 Task: Add an event with the title Third Training Session: Effective Communication in the Workplace, date ''2024/04/26'', time 15:00and add a description: The team building workshop will begin with an introduction to the importance of effective communication in the workplace. Participants will learn about the impact of communication on team dynamics, productivity, and overall success. The facilitator will set a positive and supportive tone, creating a safe space for open dialogue and learning.Mark the tasks as Completed , logged in from the account softage.4@softage.netand send the event invitation to softage.1@softage.net and softage.2@softage.net. Set a reminder for the event Every weekday(Monday to Friday)
Action: Mouse pressed left at (97, 120)
Screenshot: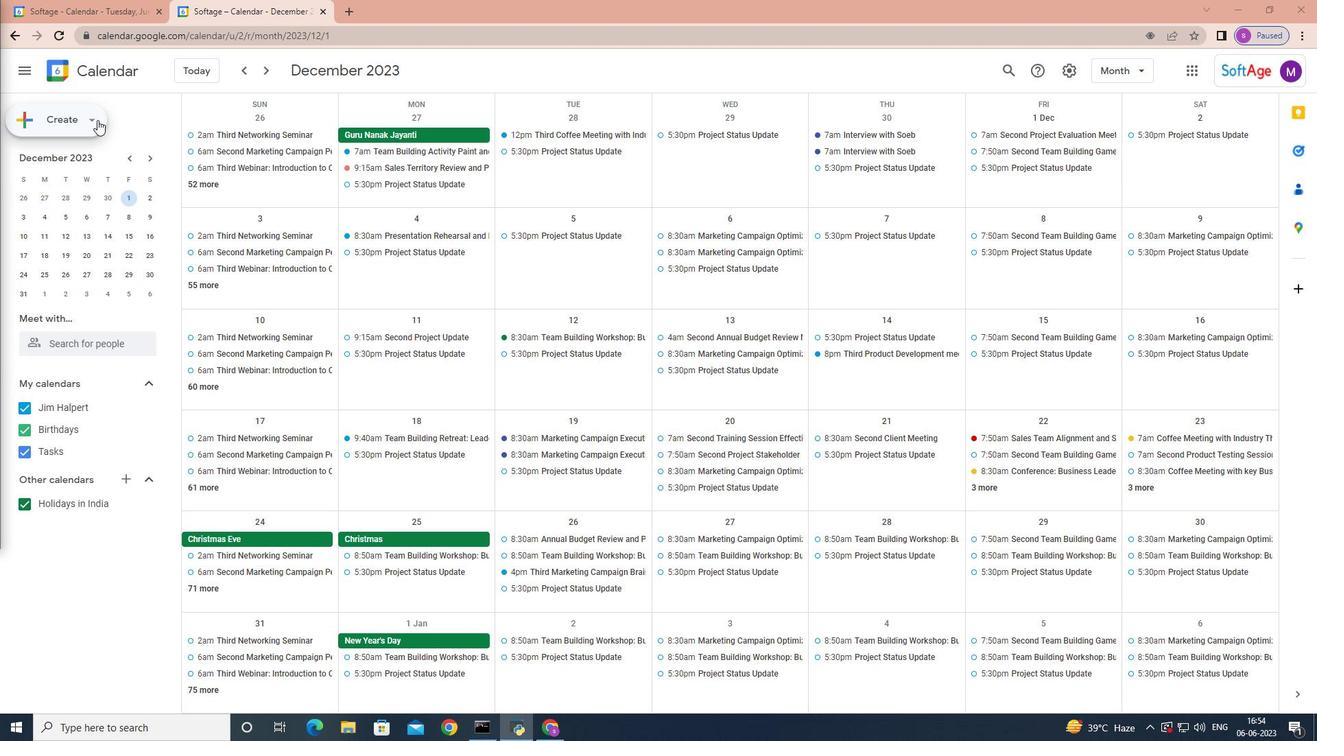 
Action: Mouse moved to (96, 156)
Screenshot: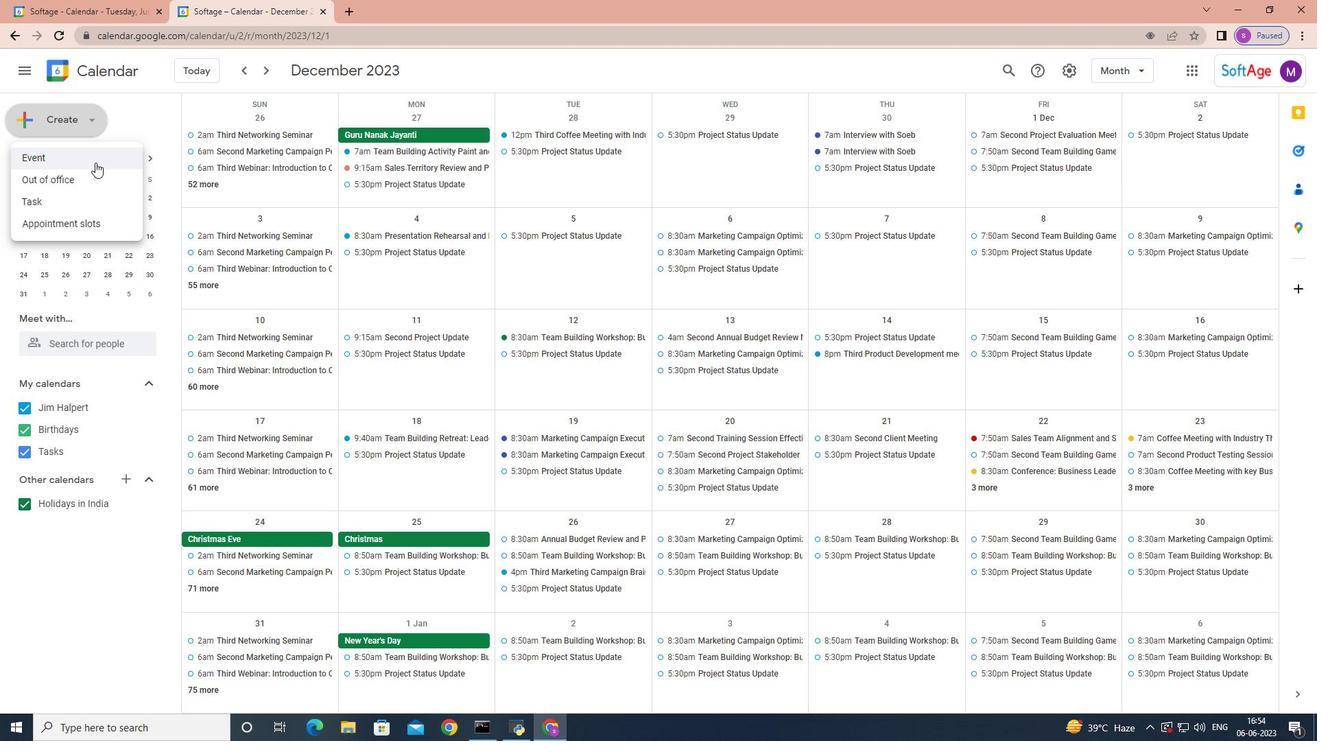 
Action: Mouse pressed left at (96, 156)
Screenshot: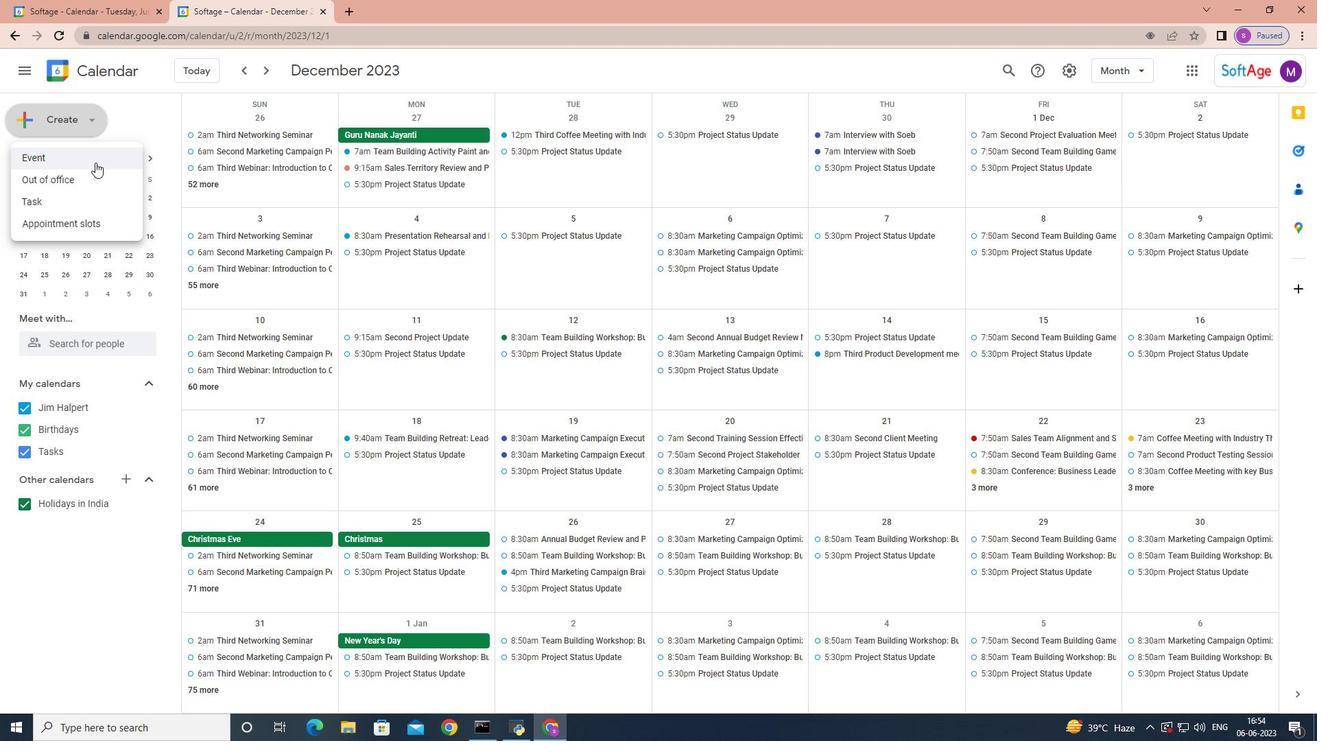 
Action: Mouse moved to (834, 458)
Screenshot: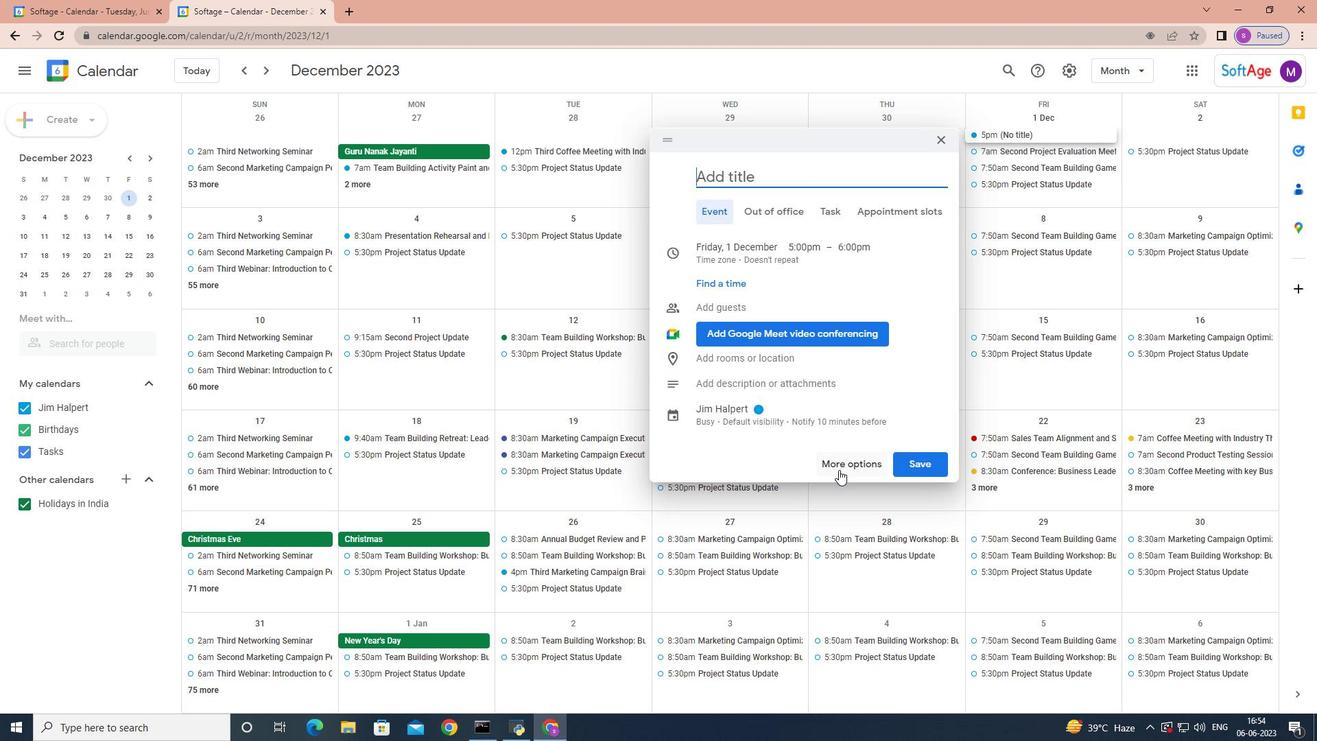 
Action: Mouse pressed left at (834, 458)
Screenshot: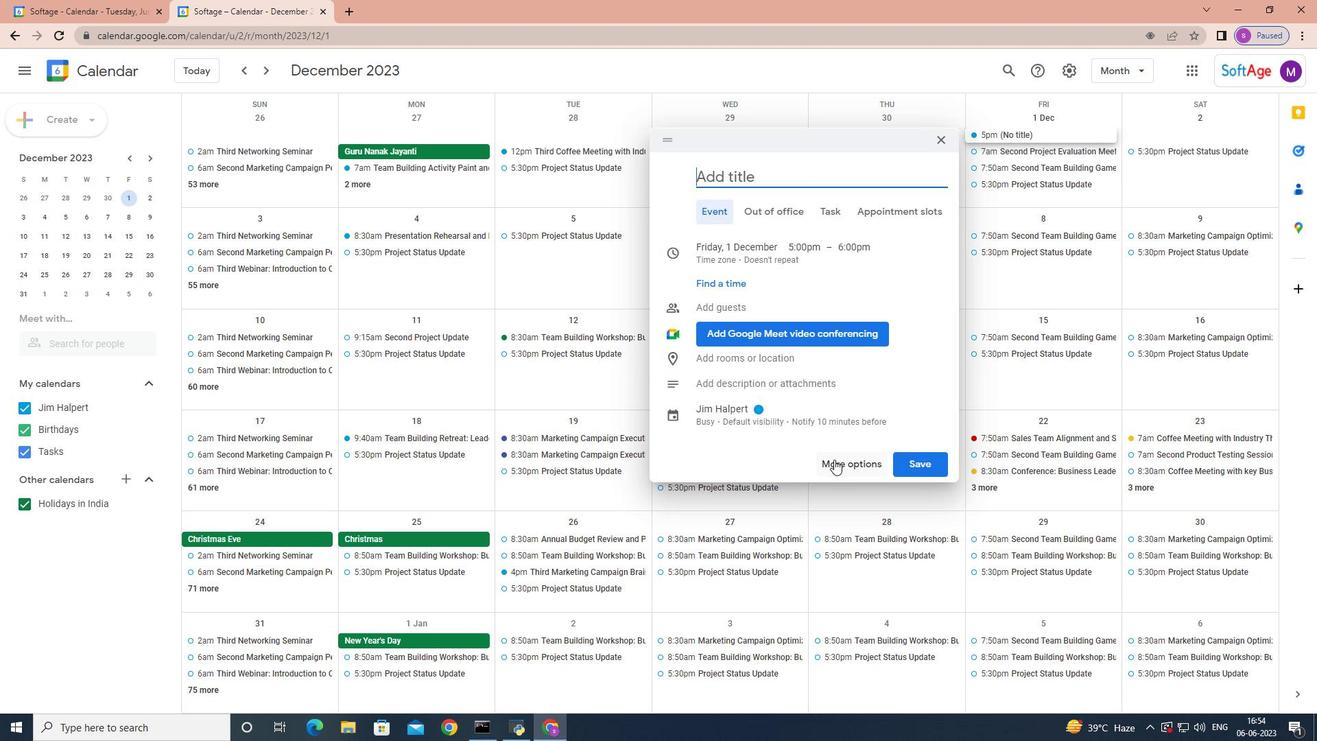 
Action: Mouse moved to (597, 421)
Screenshot: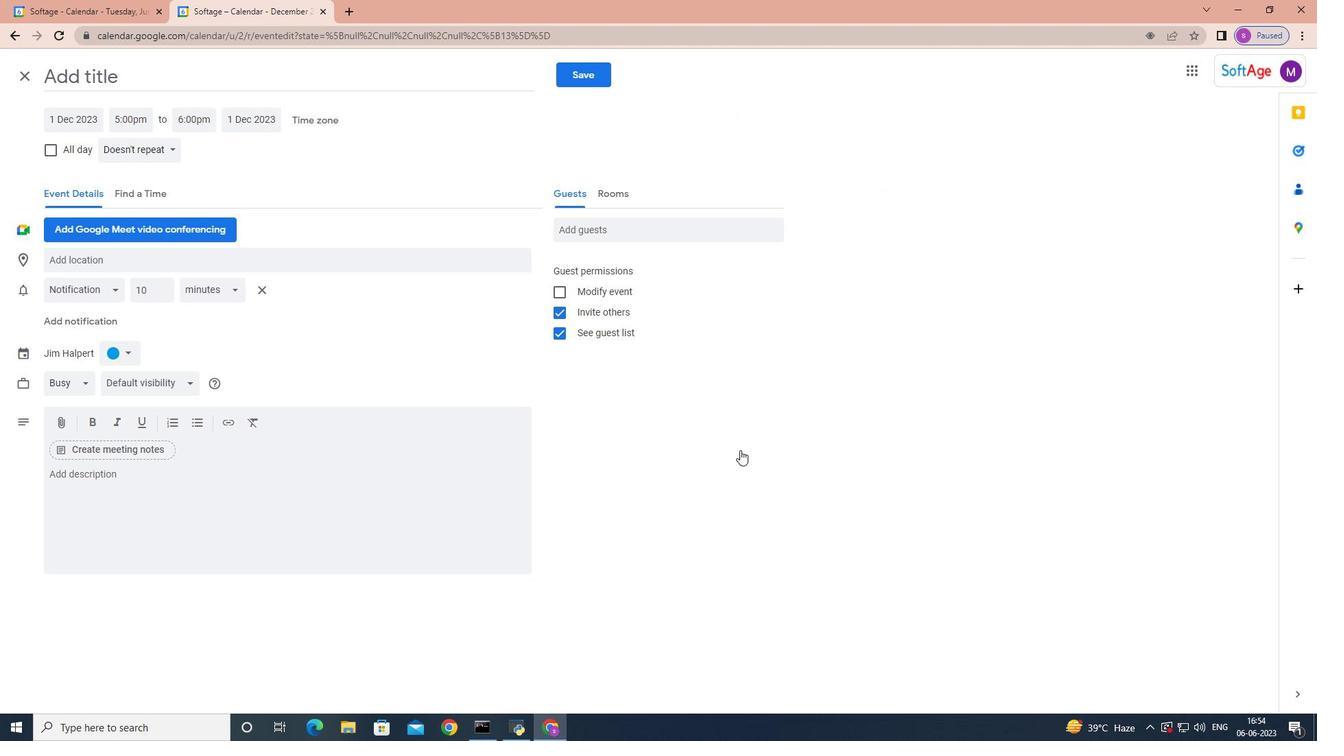 
Action: Key pressed <Key.shift>Third<Key.space><Key.shift>Training<Key.space><Key.shift>Session<Key.shift>:<Key.space><Key.shift>Effective<Key.space><Key.shift>Commub<Key.backspace>nication<Key.space><Key.backspace>in<Key.space><Key.backspace><Key.backspace><Key.backspace><Key.space>in<Key.space>the<Key.space><Key.shift>Workplace
Screenshot: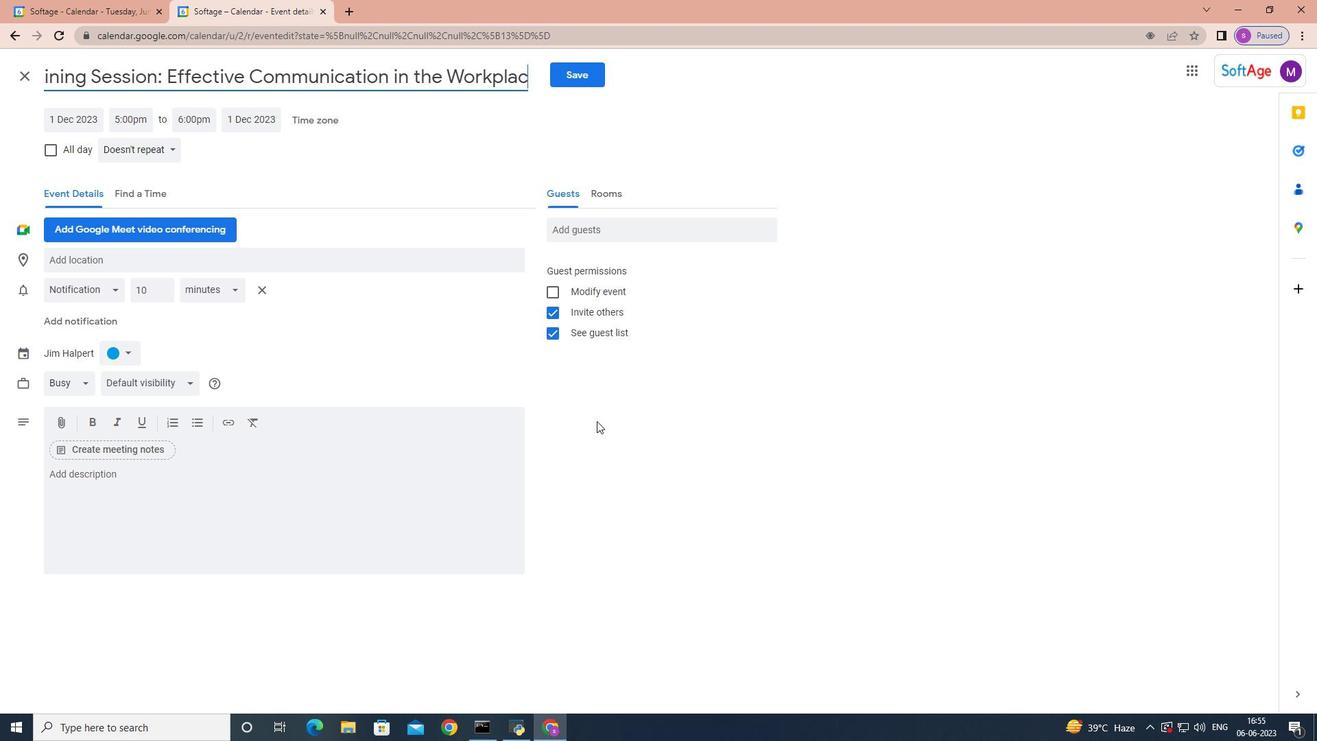 
Action: Mouse moved to (70, 116)
Screenshot: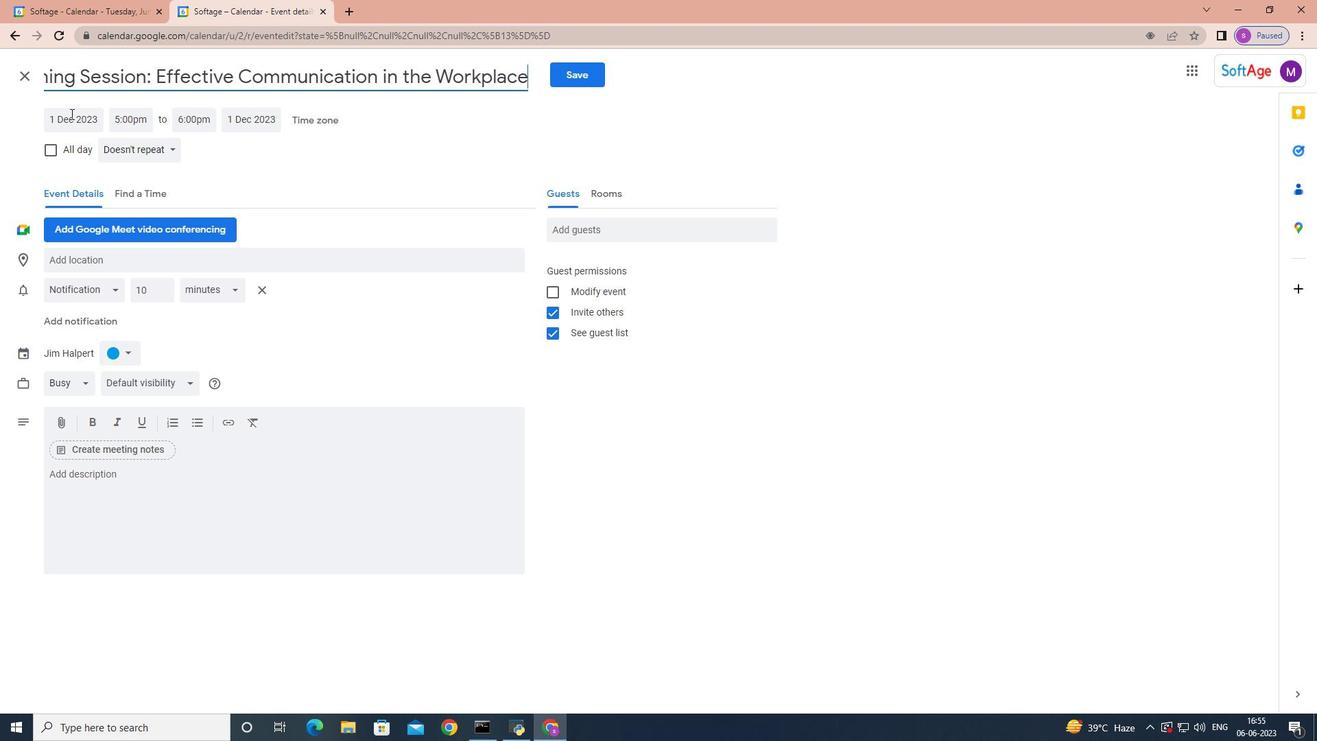 
Action: Mouse pressed left at (70, 116)
Screenshot: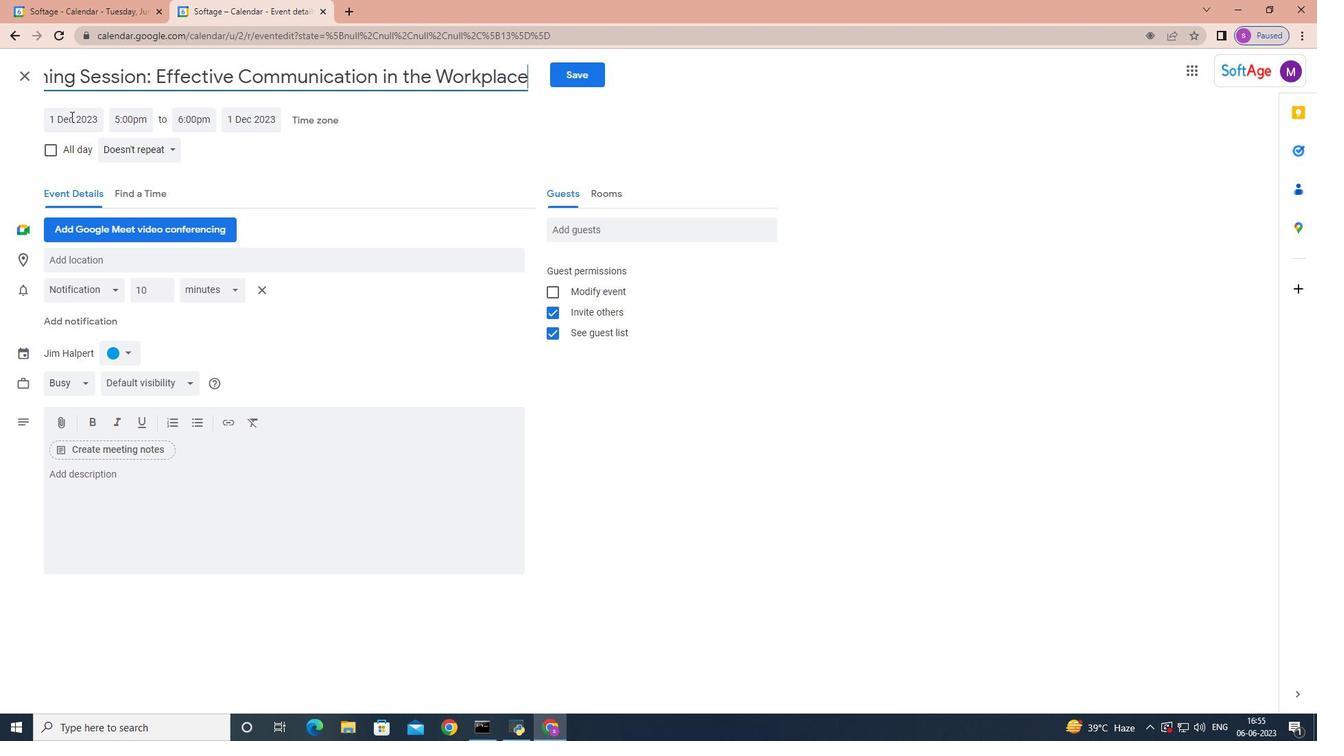 
Action: Mouse moved to (220, 149)
Screenshot: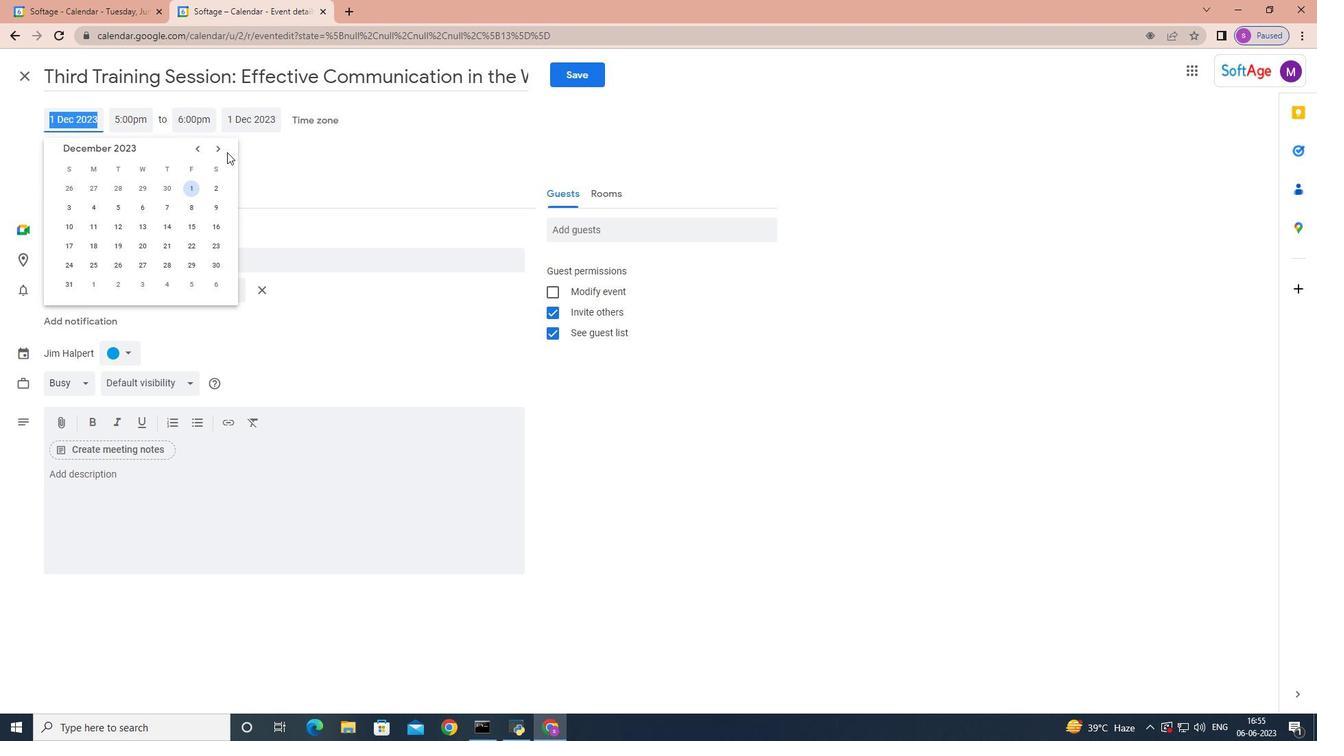 
Action: Mouse pressed left at (220, 149)
Screenshot: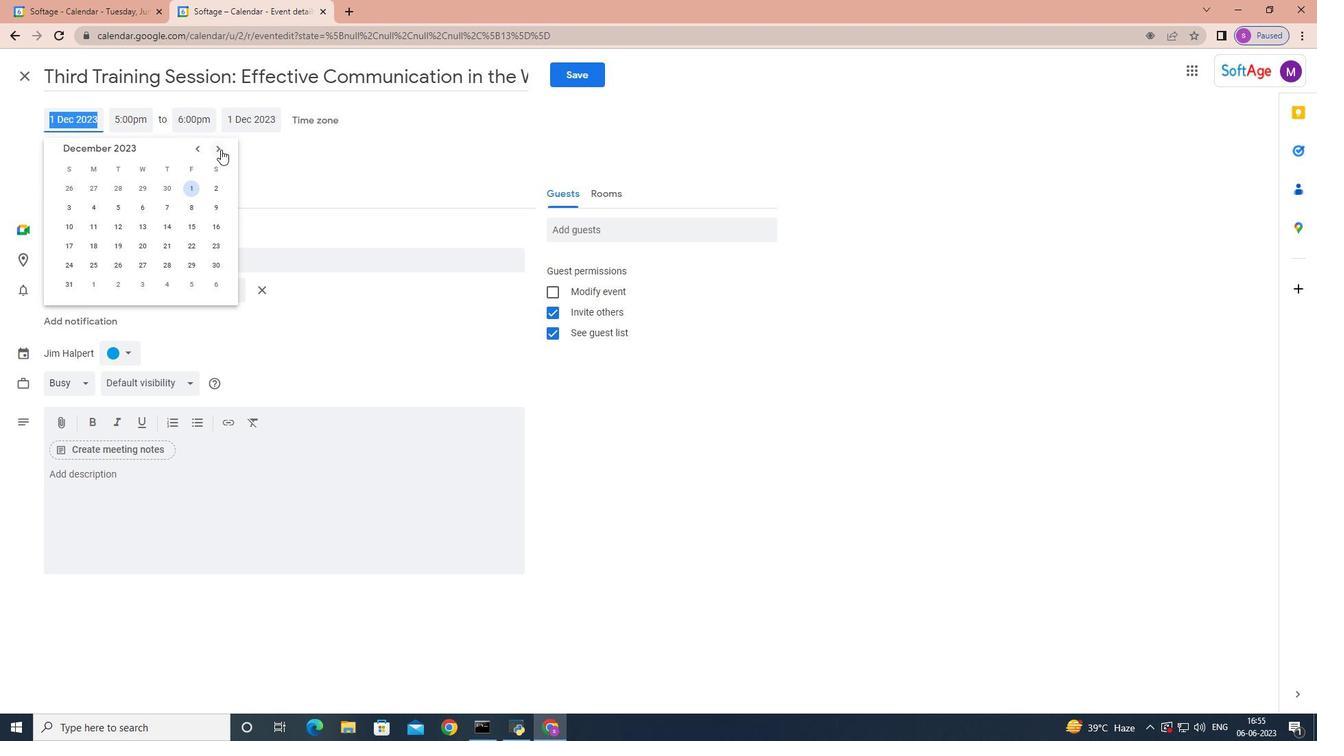 
Action: Mouse pressed left at (220, 149)
Screenshot: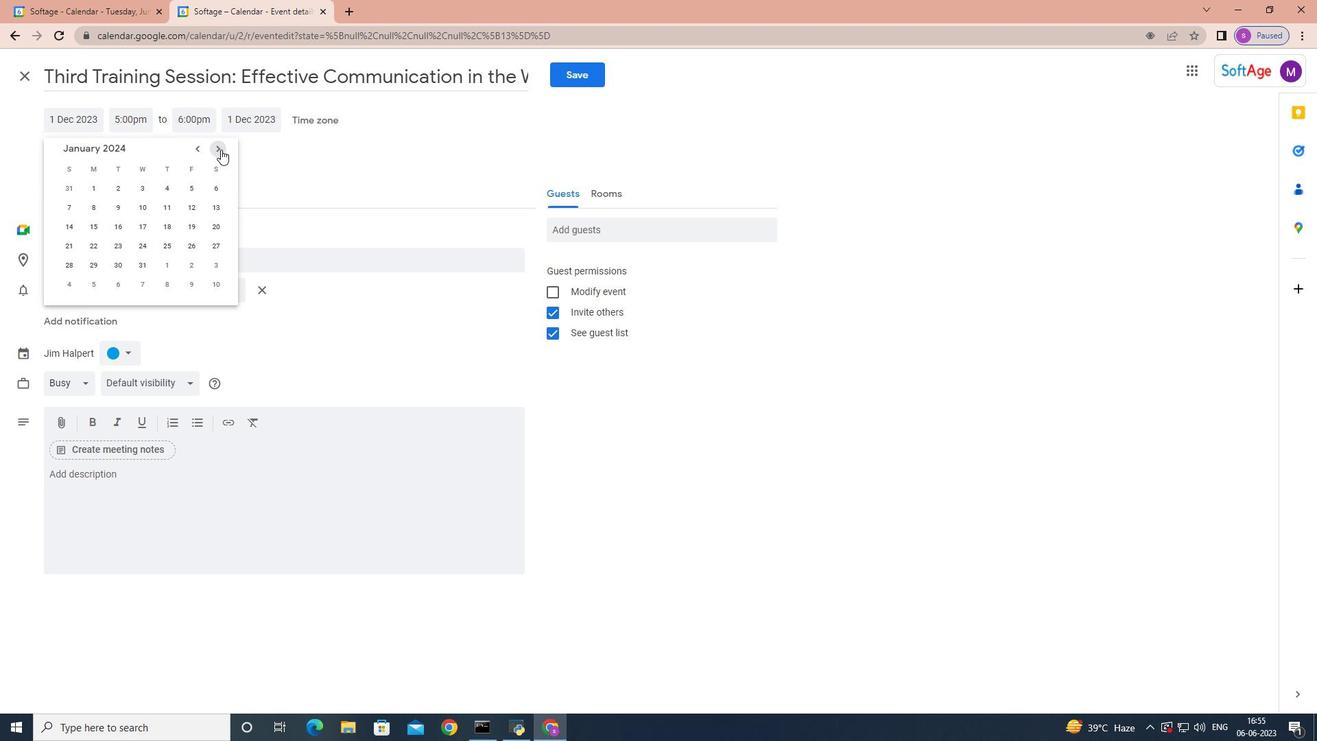 
Action: Mouse pressed left at (220, 149)
Screenshot: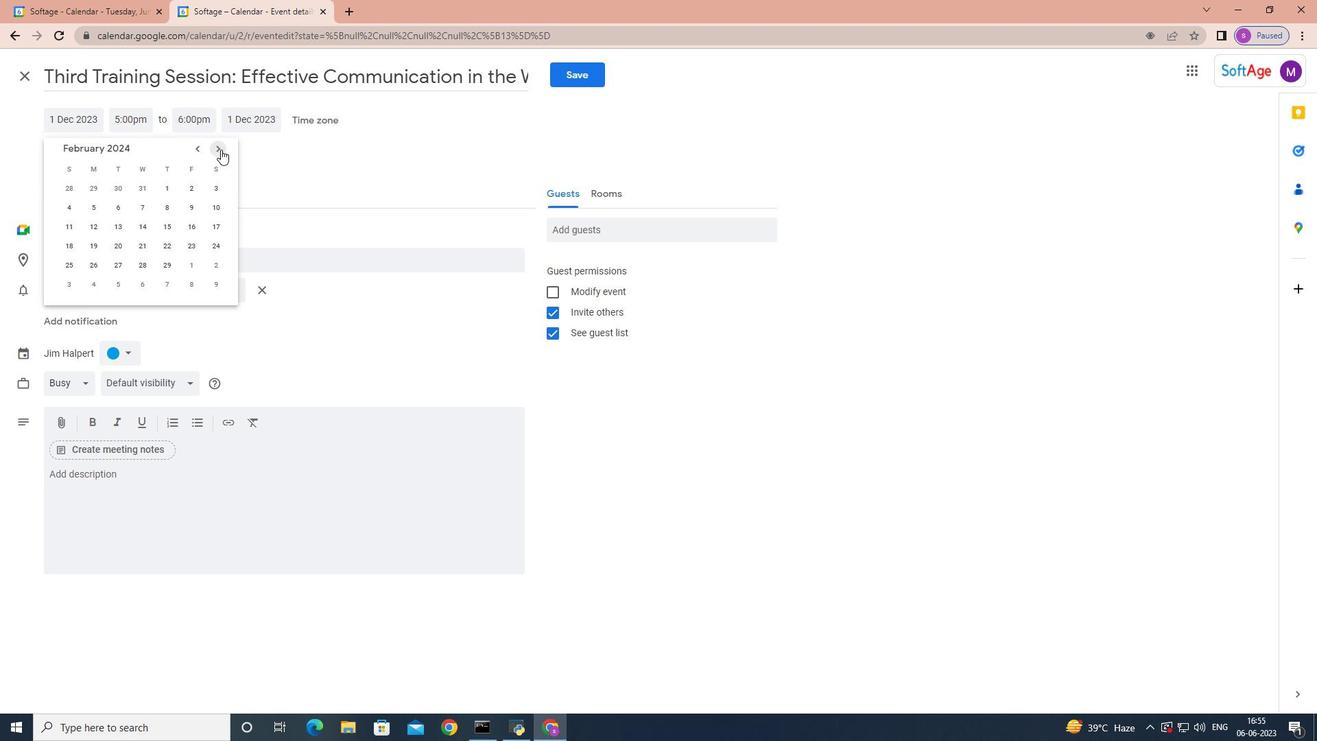 
Action: Mouse pressed left at (220, 149)
Screenshot: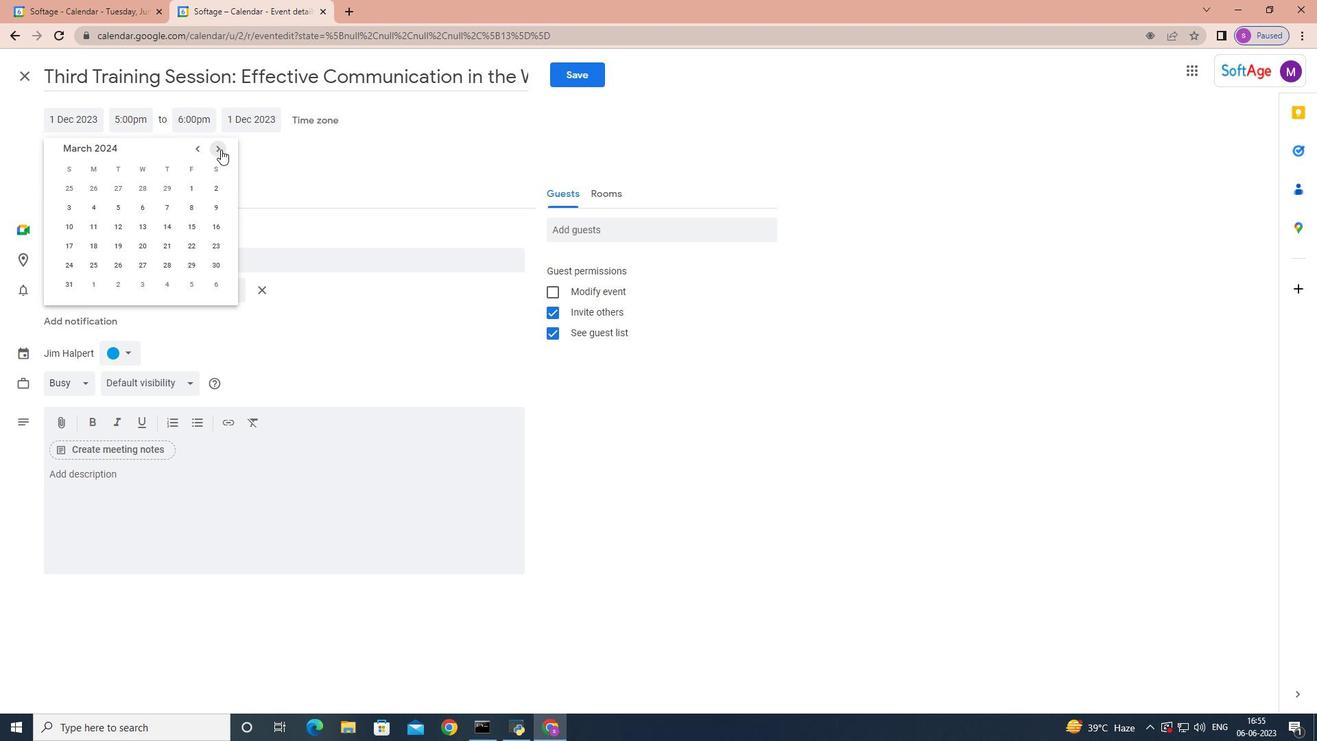 
Action: Mouse moved to (190, 242)
Screenshot: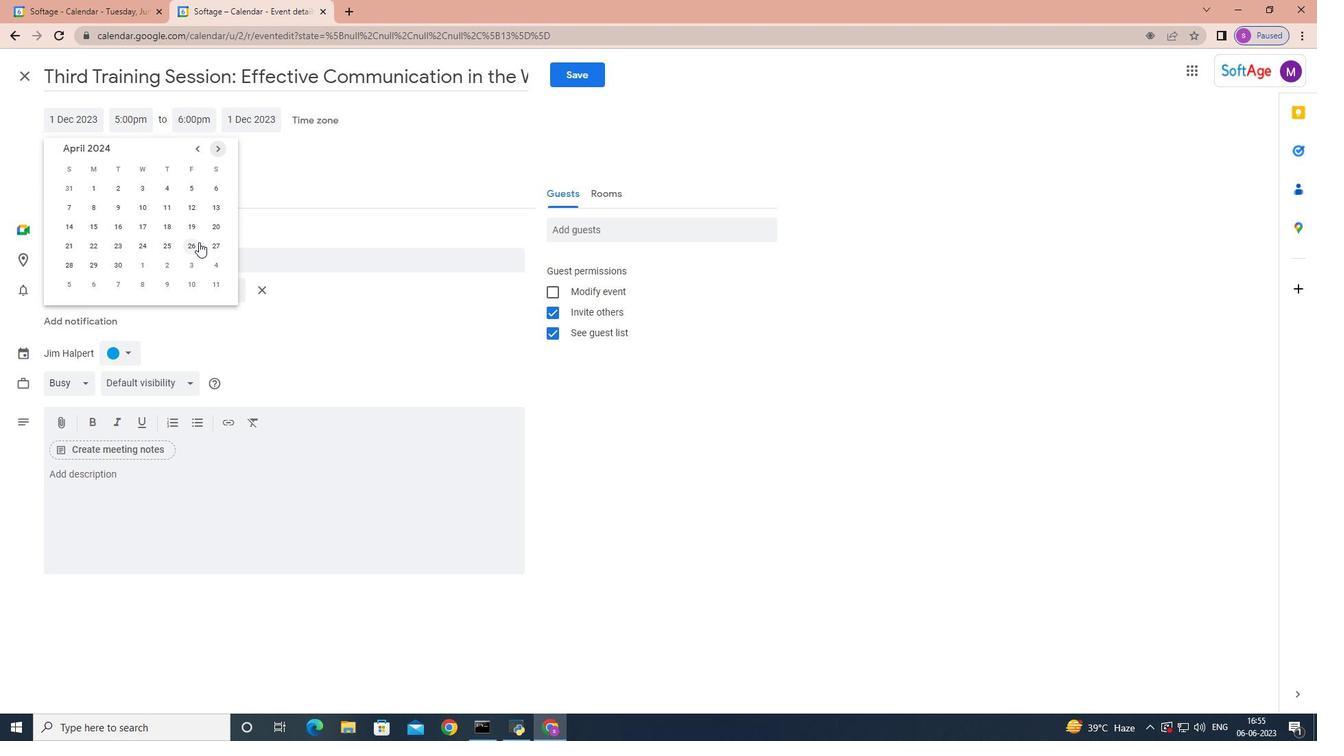 
Action: Mouse pressed left at (190, 242)
Screenshot: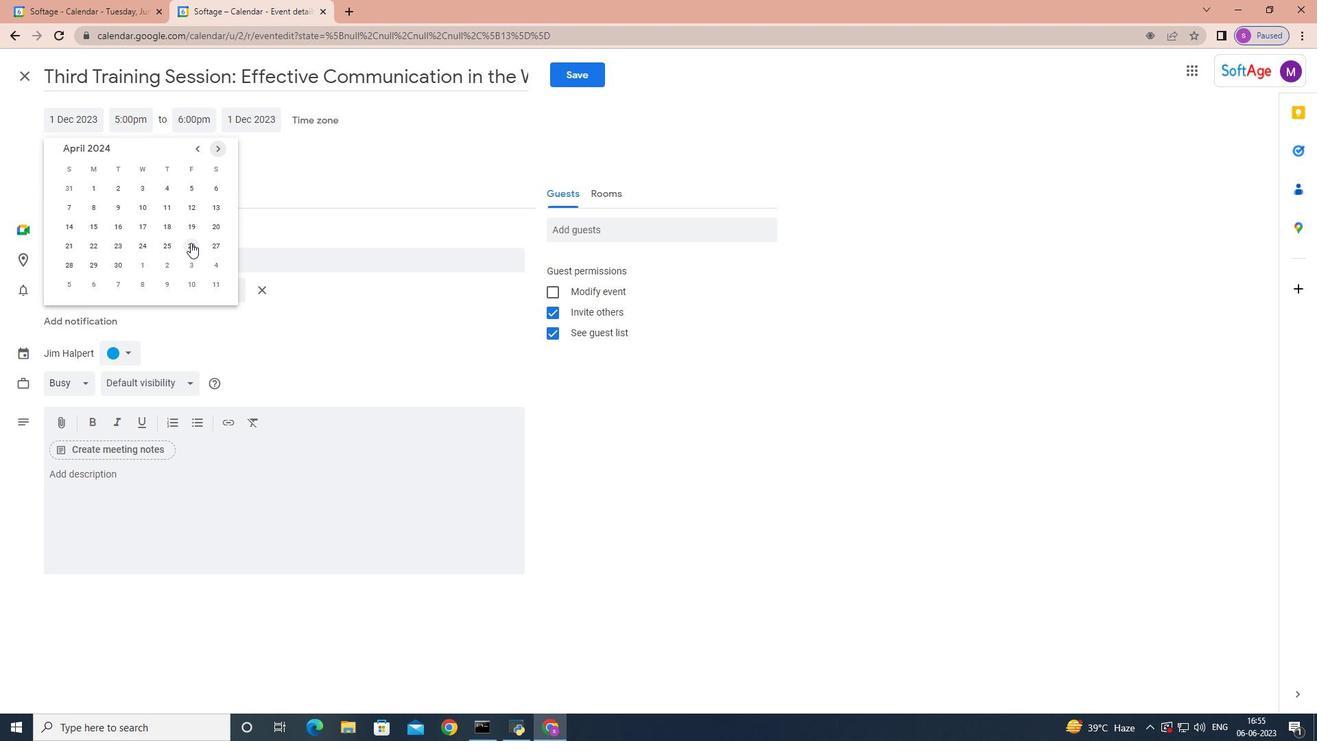 
Action: Mouse moved to (147, 118)
Screenshot: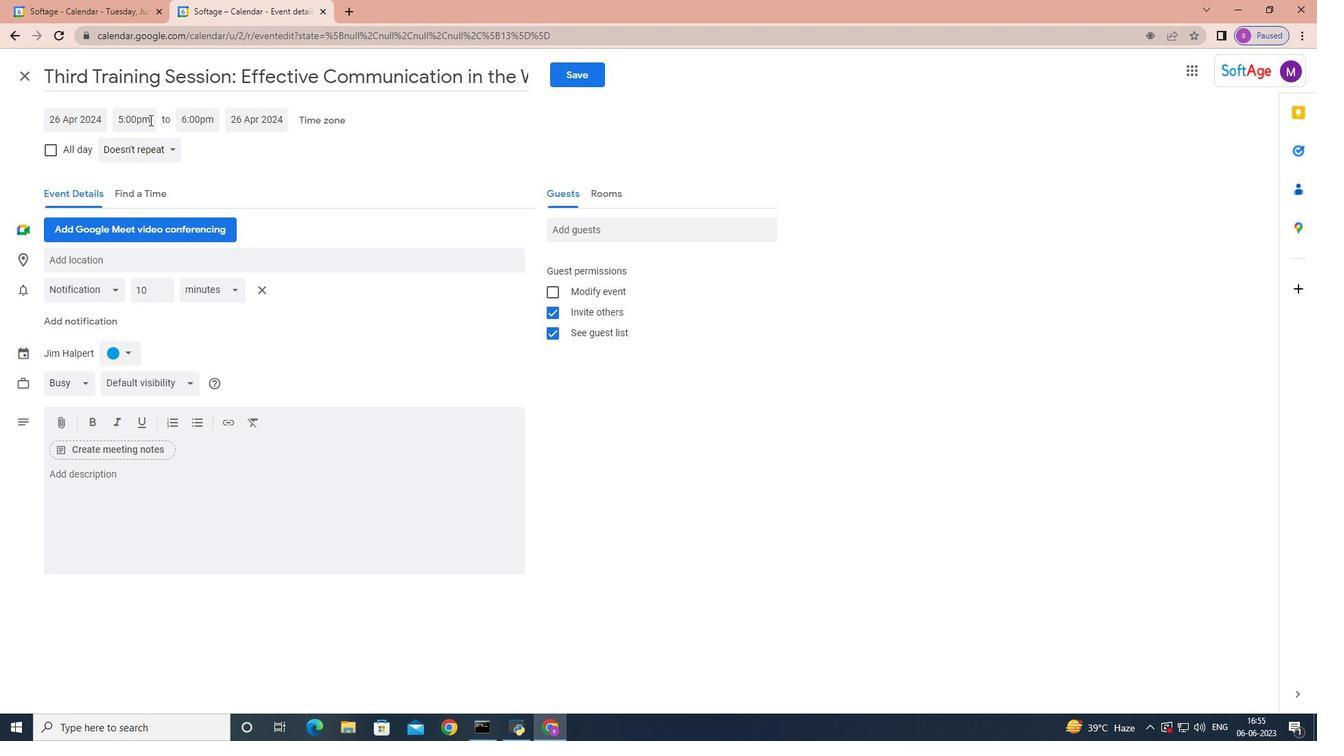 
Action: Mouse pressed left at (147, 118)
Screenshot: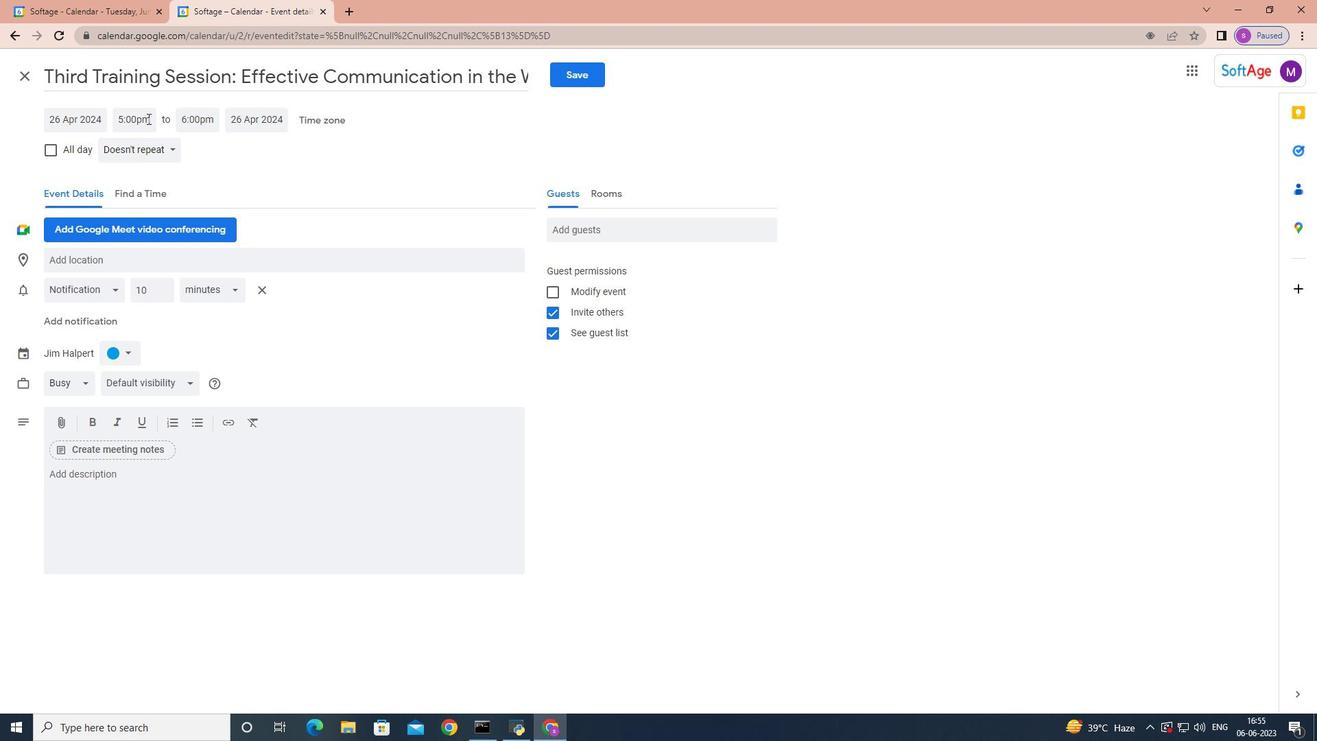 
Action: Key pressed 15<Key.shift>:00<Key.enter>
Screenshot: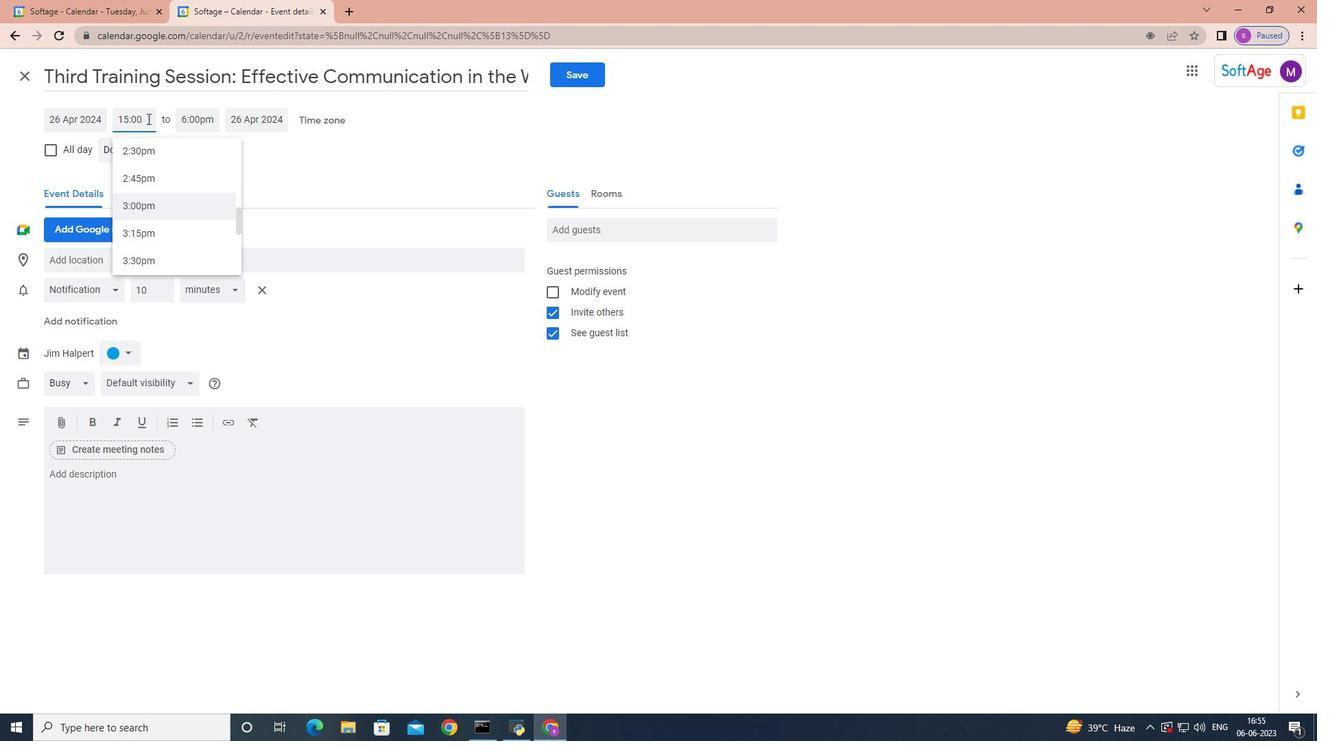 
Action: Mouse moved to (109, 479)
Screenshot: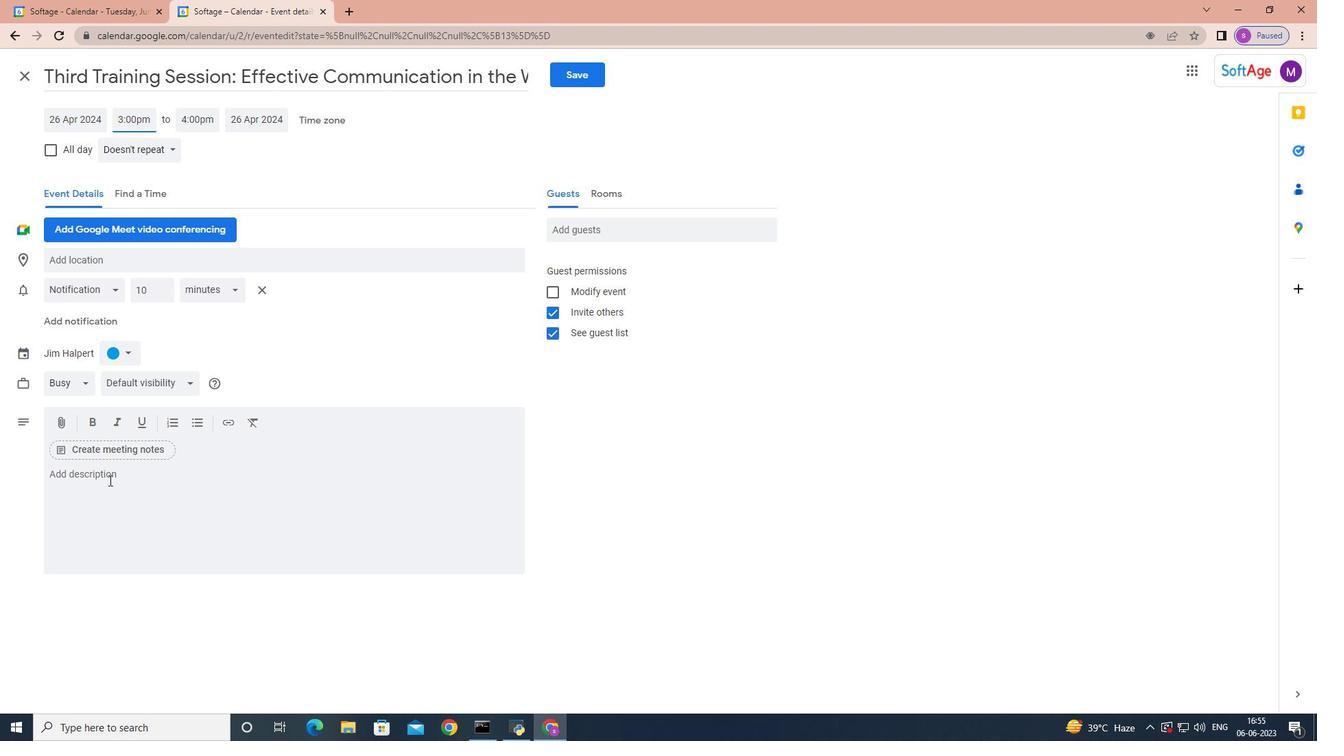 
Action: Mouse pressed left at (109, 479)
Screenshot: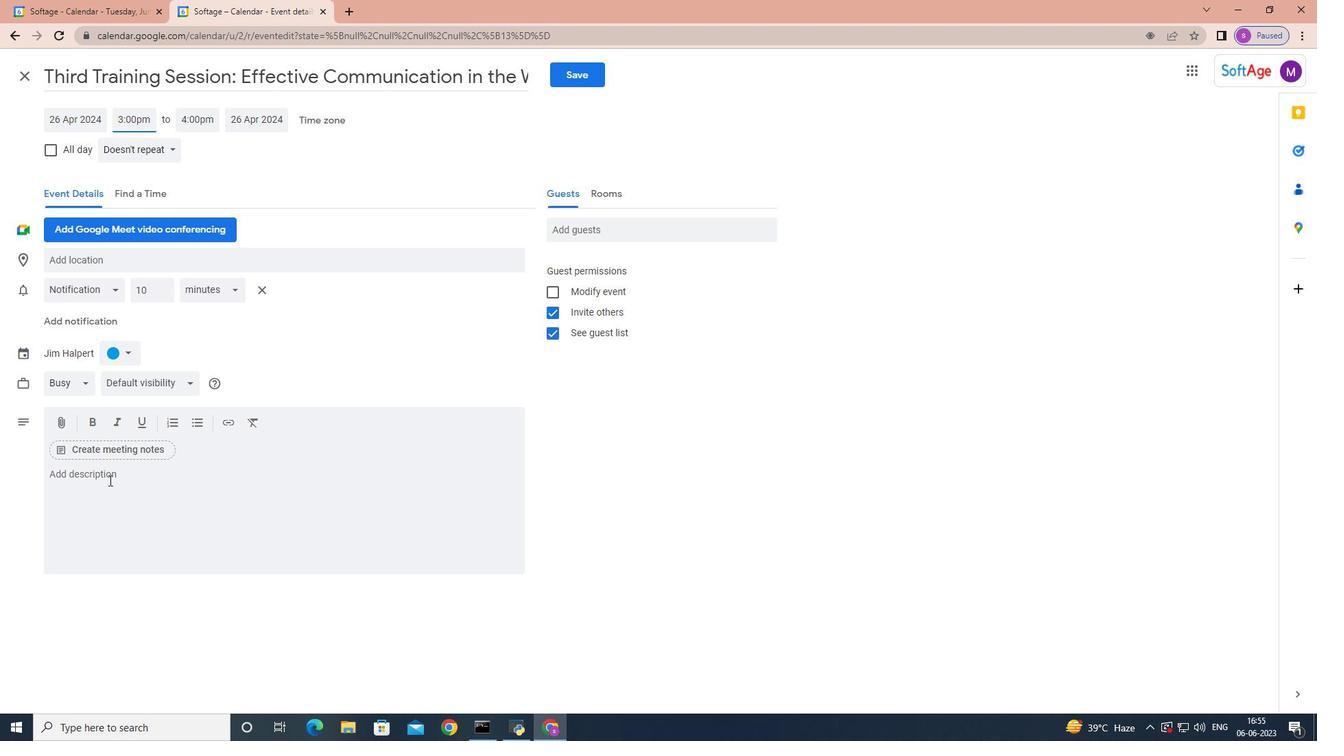 
Action: Key pressed <Key.shift>The<Key.space>team<Key.space>building<Key.space>workshop<Key.space>will<Key.space>begin<Key.space>with<Key.space>an<Key.space>introduction<Key.space>to<Key.space>the<Key.space>importance<Key.space>of<Key.space>effective<Key.space>communication<Key.space>in<Key.space>the<Key.space>workplace<Key.space><Key.backspace>.<Key.space><Key.shift>Partti<Key.backspace><Key.backspace>icipants<Key.space>will<Key.space>learn<Key.space>about<Key.space>the<Key.space>impact<Key.space>of<Key.space>commub<Key.backspace>nication<Key.space>on<Key.space>teamn<Key.backspace><Key.space>dynamics<Key.space>productivity,<Key.space>and<Key.space>overall<Key.space>success.<Key.space><Key.shift>The<Key.space>facilitator<Key.space>will<Key.space>set<Key.space>a<Key.space>positive<Key.space>and<Key.space>supportive<Key.space>tone<Key.space>creating<Key.space>a<Key.space>safe<Key.space>space<Key.space>for<Key.space>open<Key.space>dialogue<Key.space>and<Key.space>learning.
Screenshot: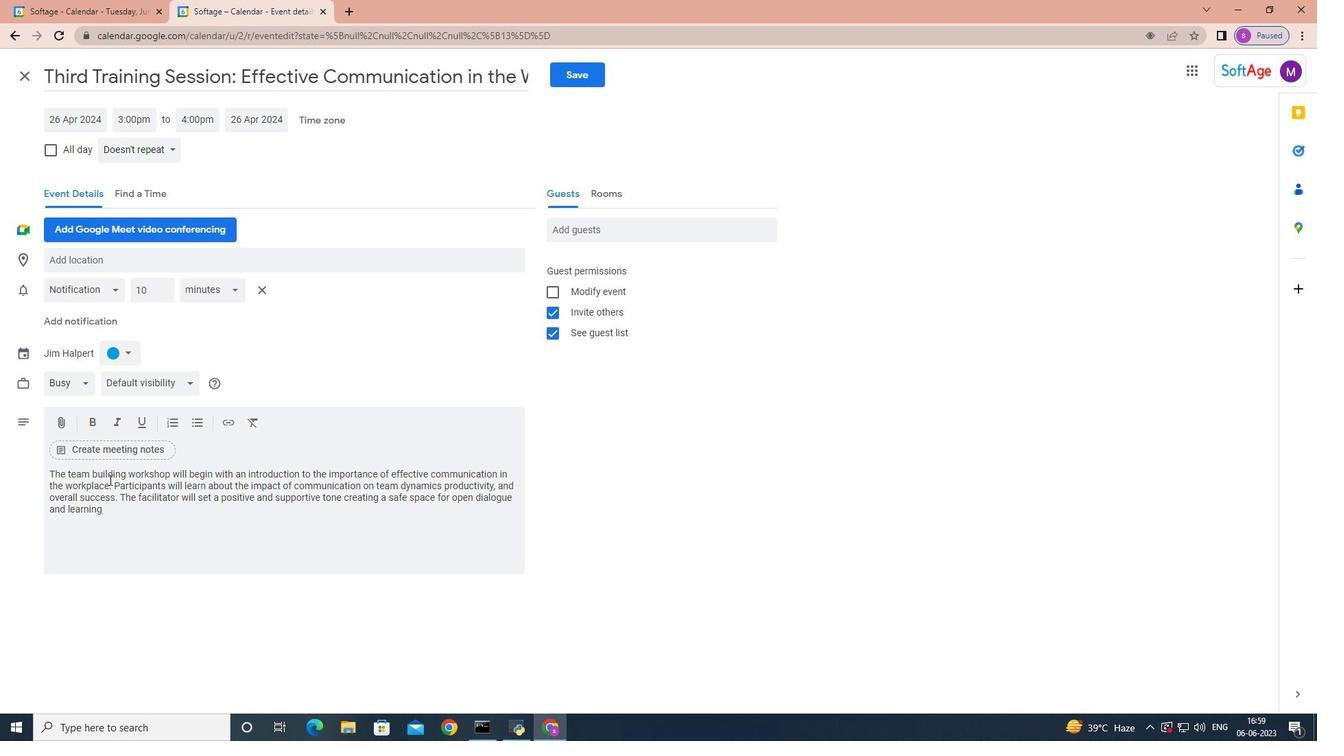 
Action: Mouse moved to (628, 221)
Screenshot: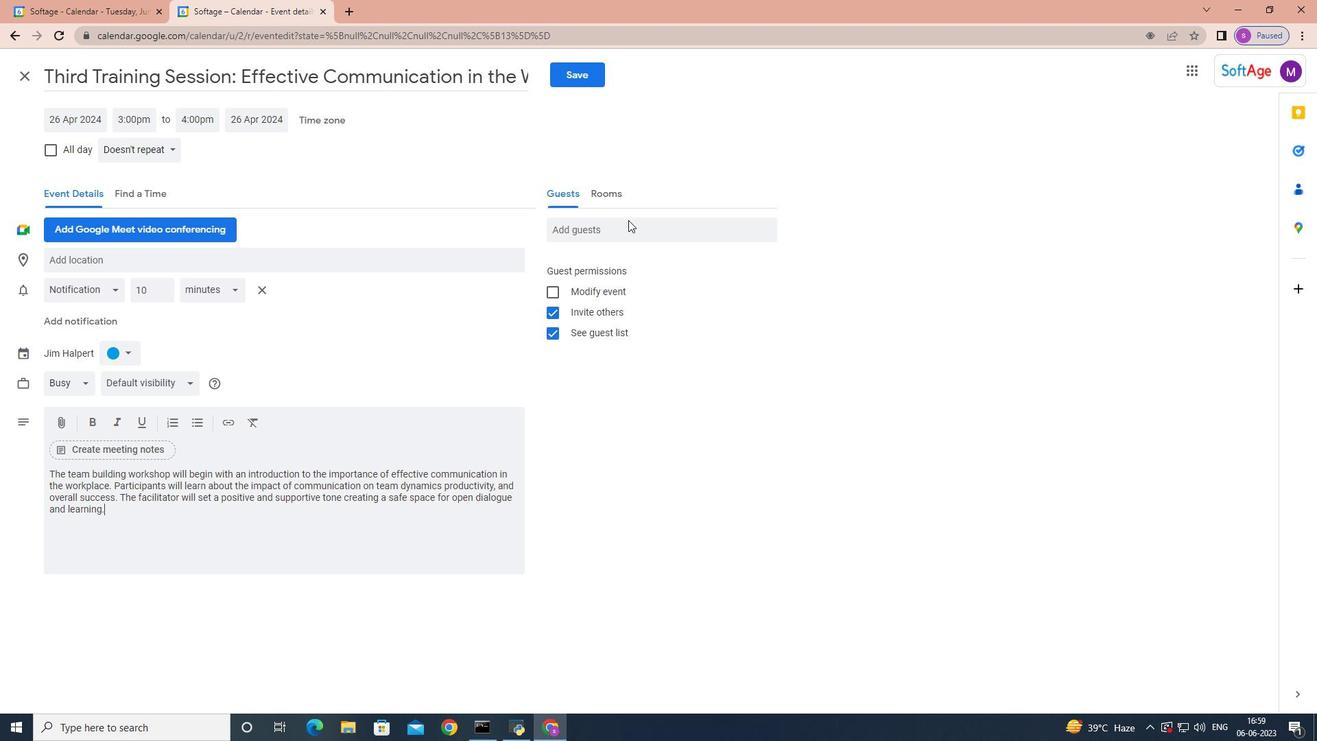 
Action: Mouse pressed left at (628, 221)
Screenshot: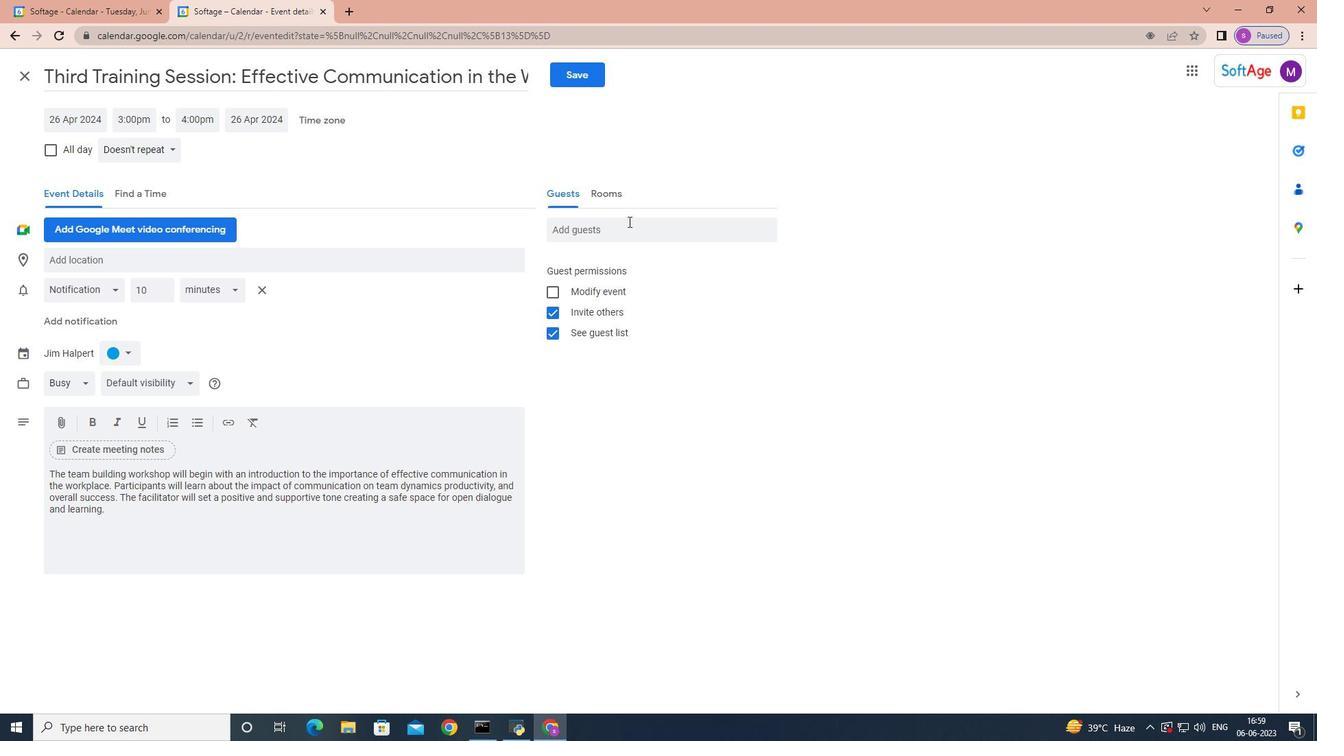 
Action: Mouse moved to (628, 221)
Screenshot: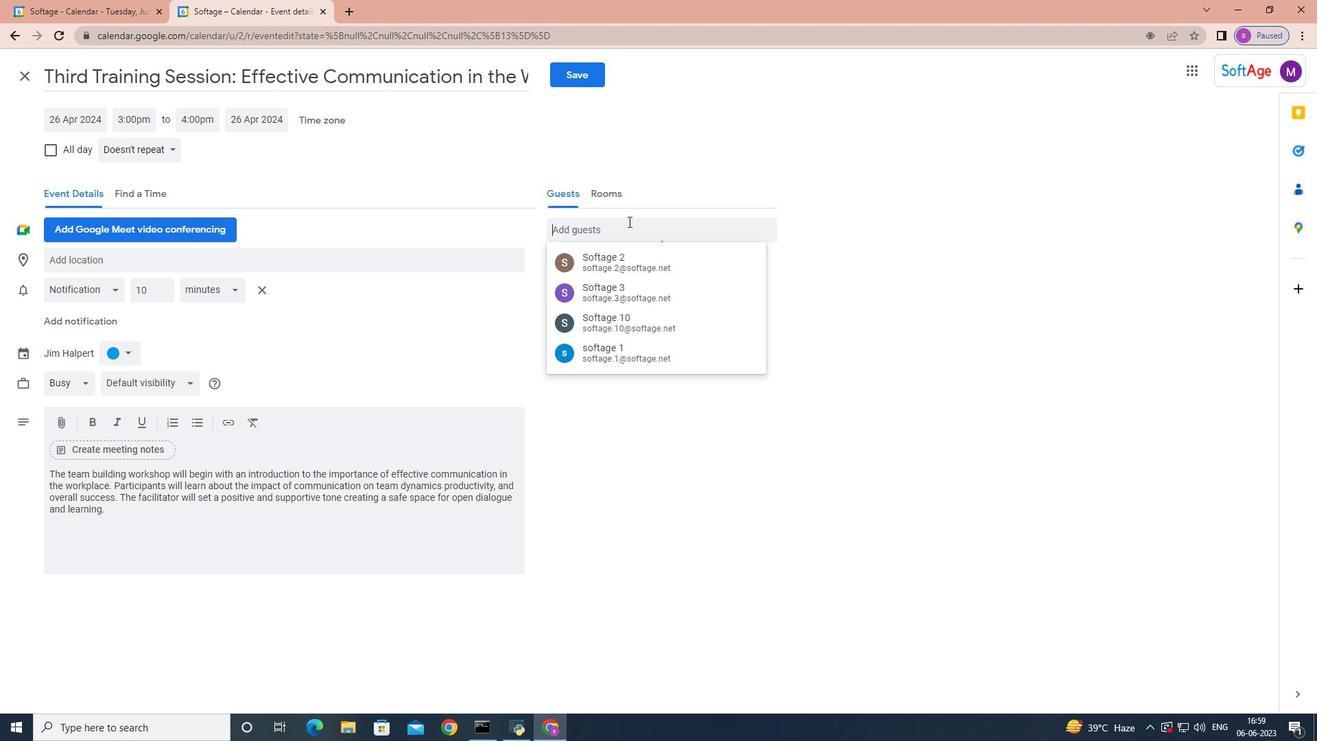 
Action: Key pressed softage.1
Screenshot: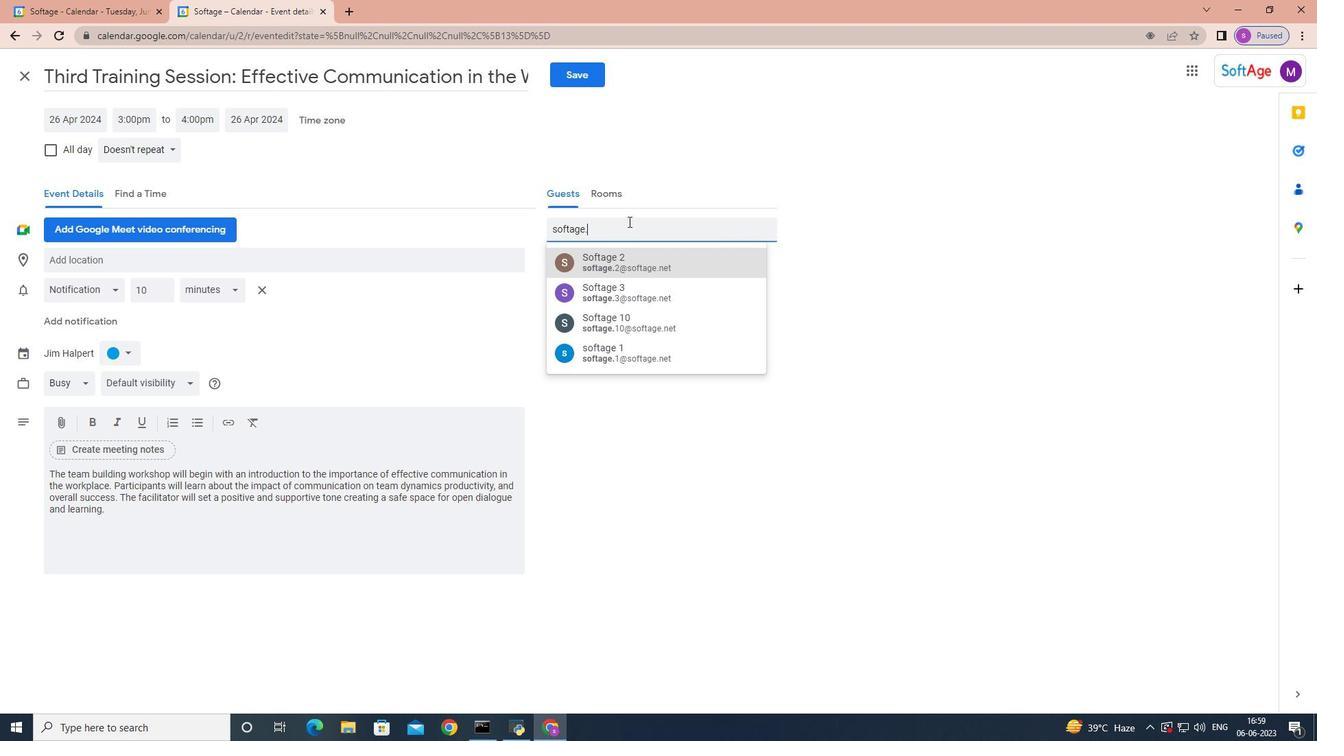 
Action: Mouse moved to (641, 291)
Screenshot: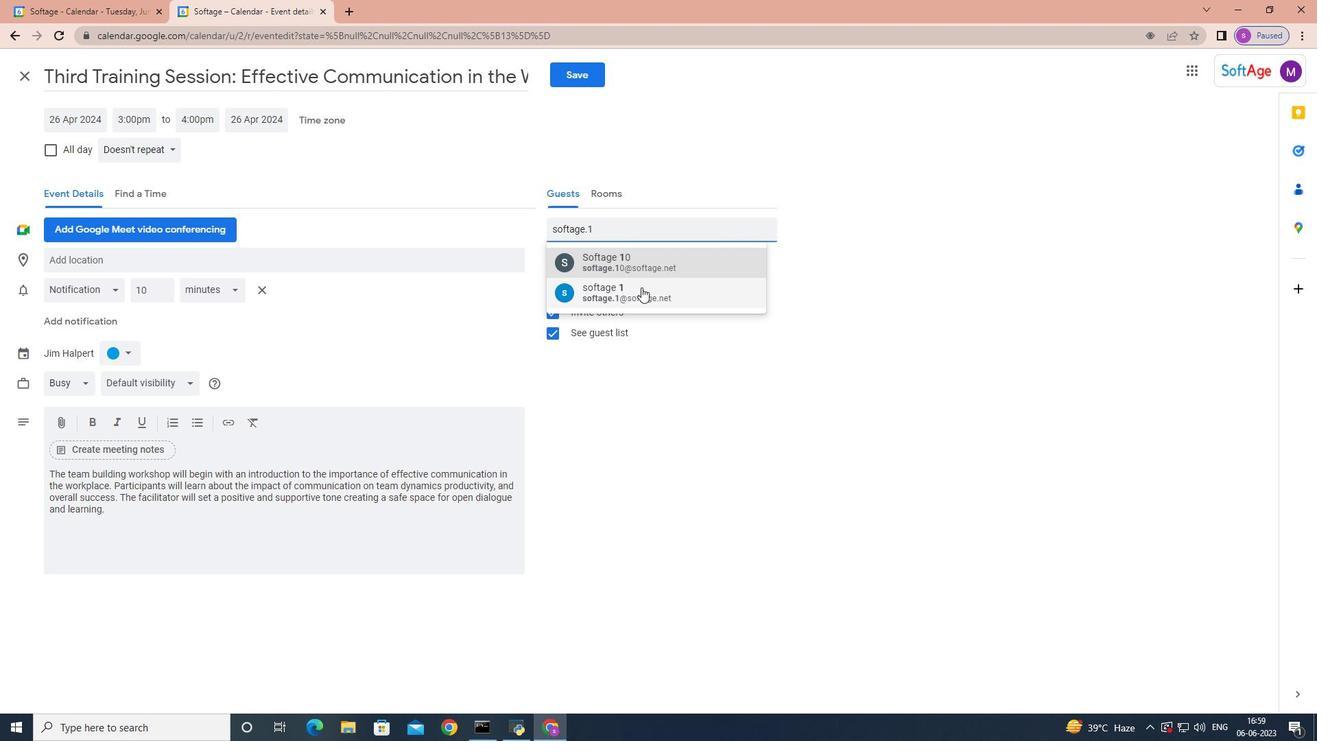 
Action: Mouse pressed left at (641, 291)
Screenshot: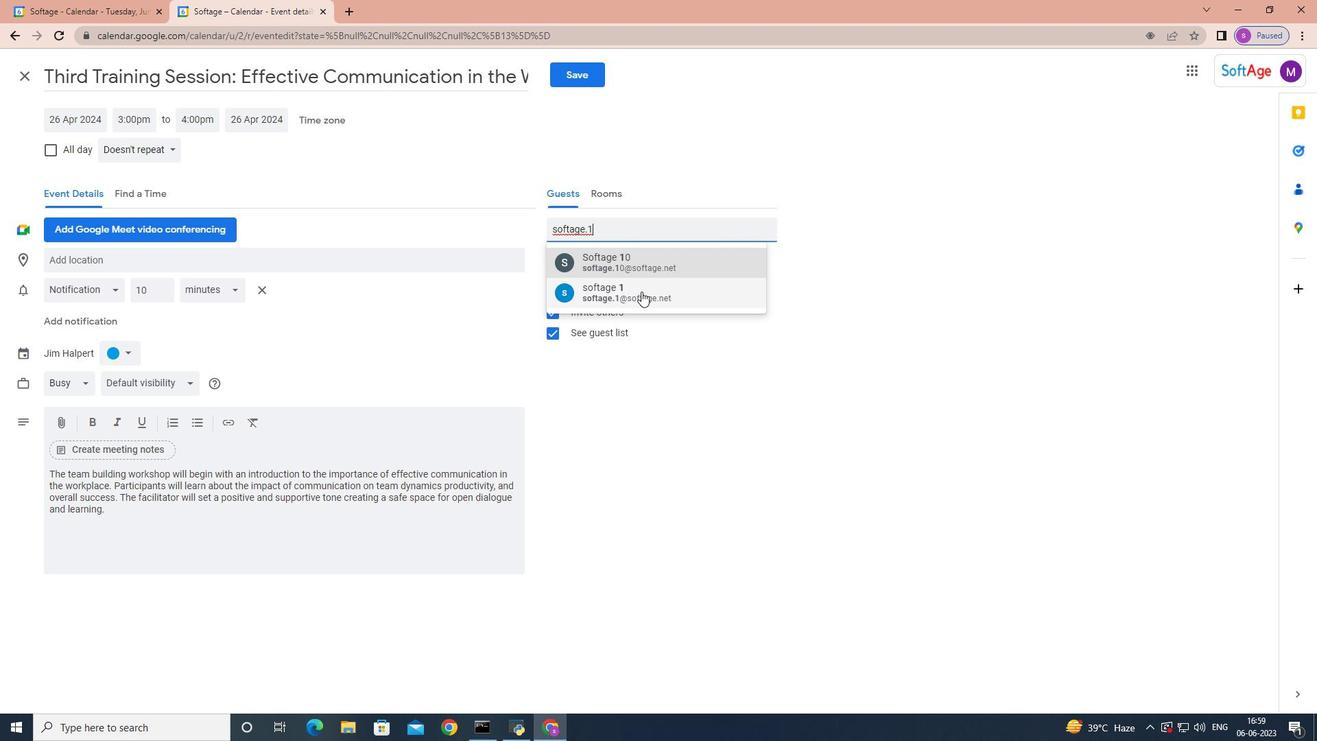 
Action: Key pressed softage.2
Screenshot: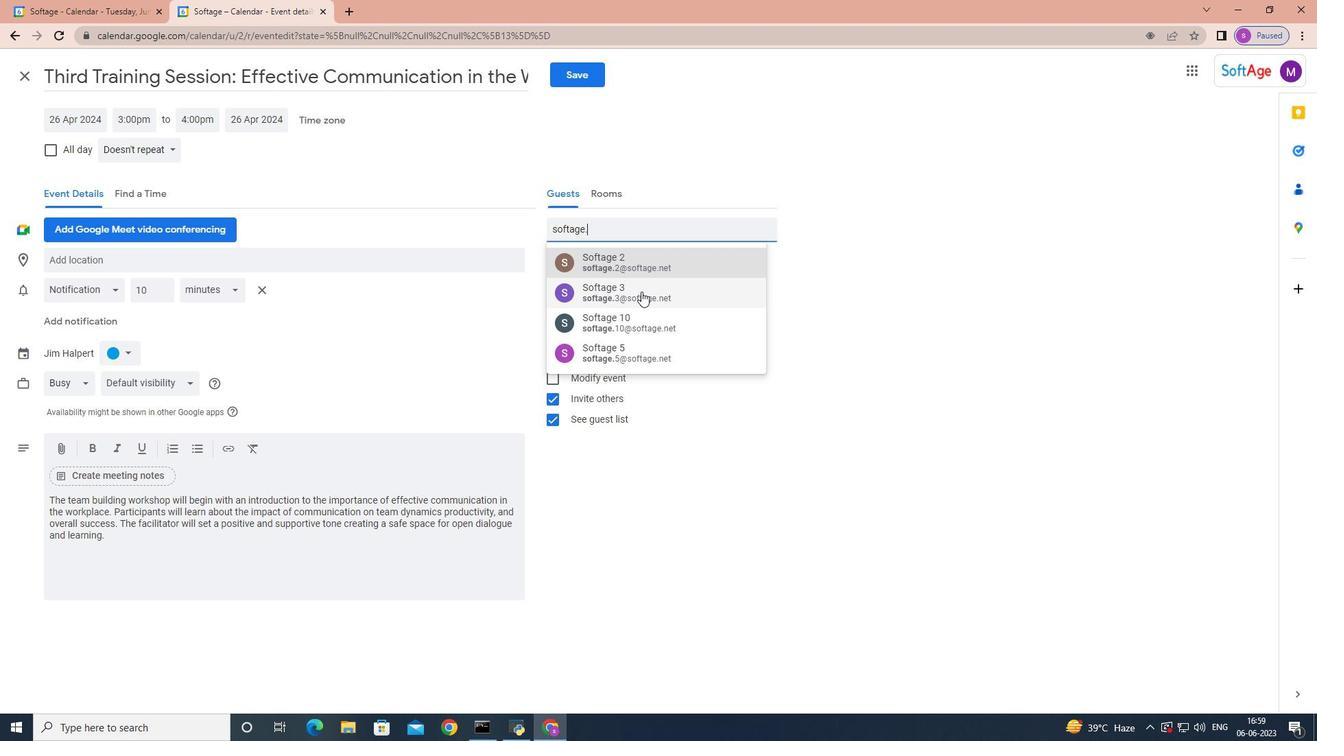
Action: Mouse moved to (633, 258)
Screenshot: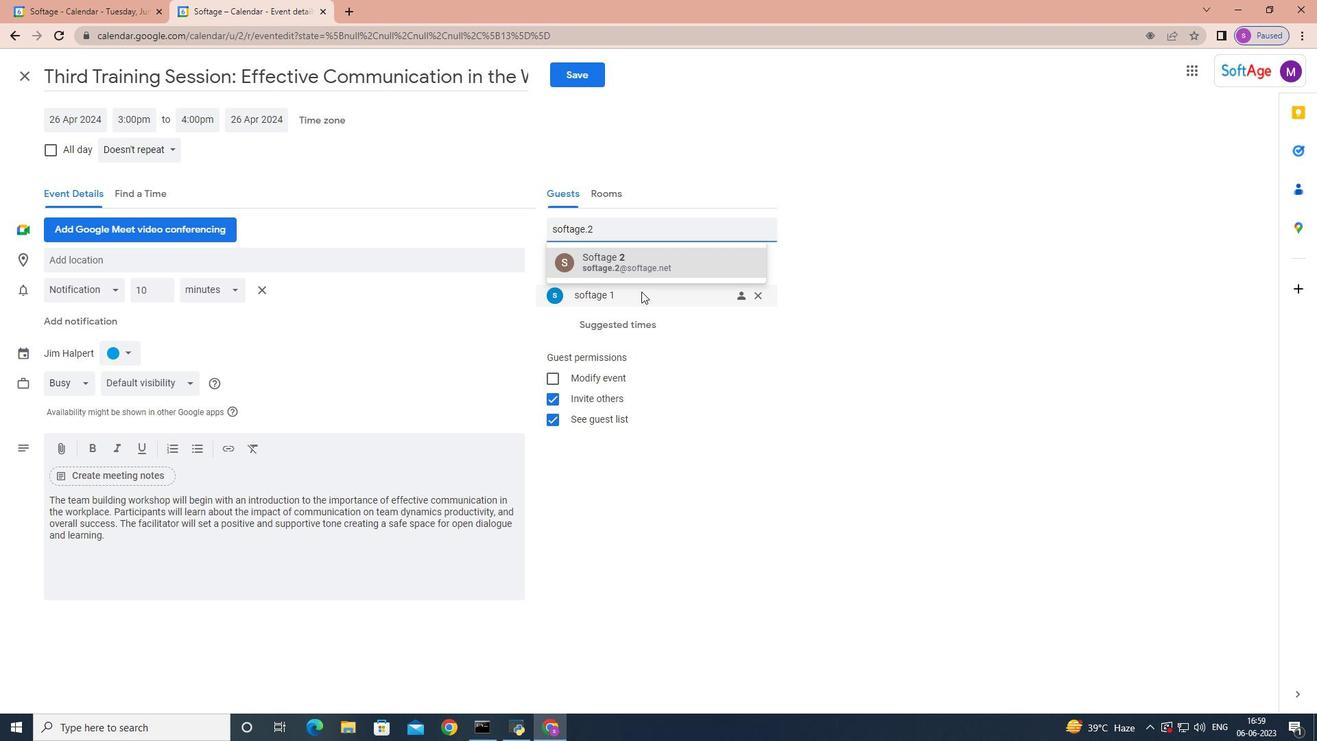 
Action: Mouse pressed left at (633, 258)
Screenshot: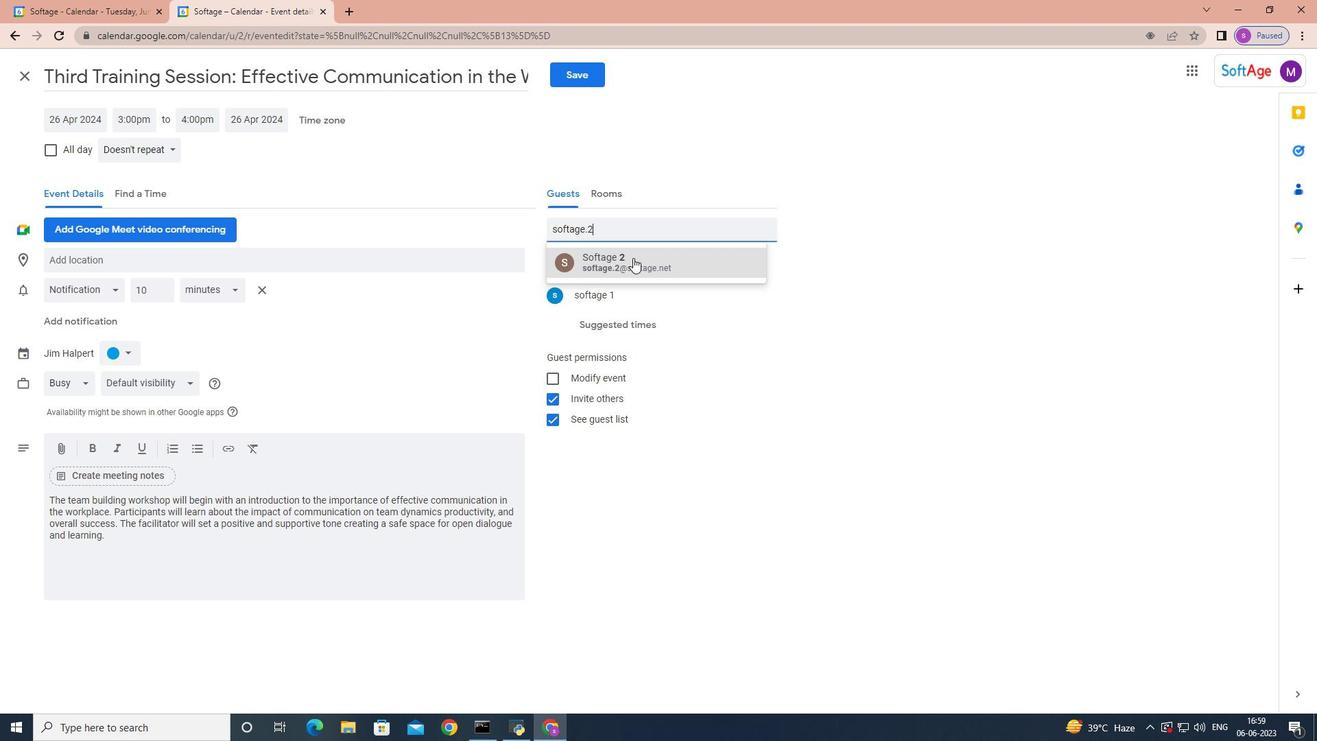 
Action: Mouse moved to (168, 146)
Screenshot: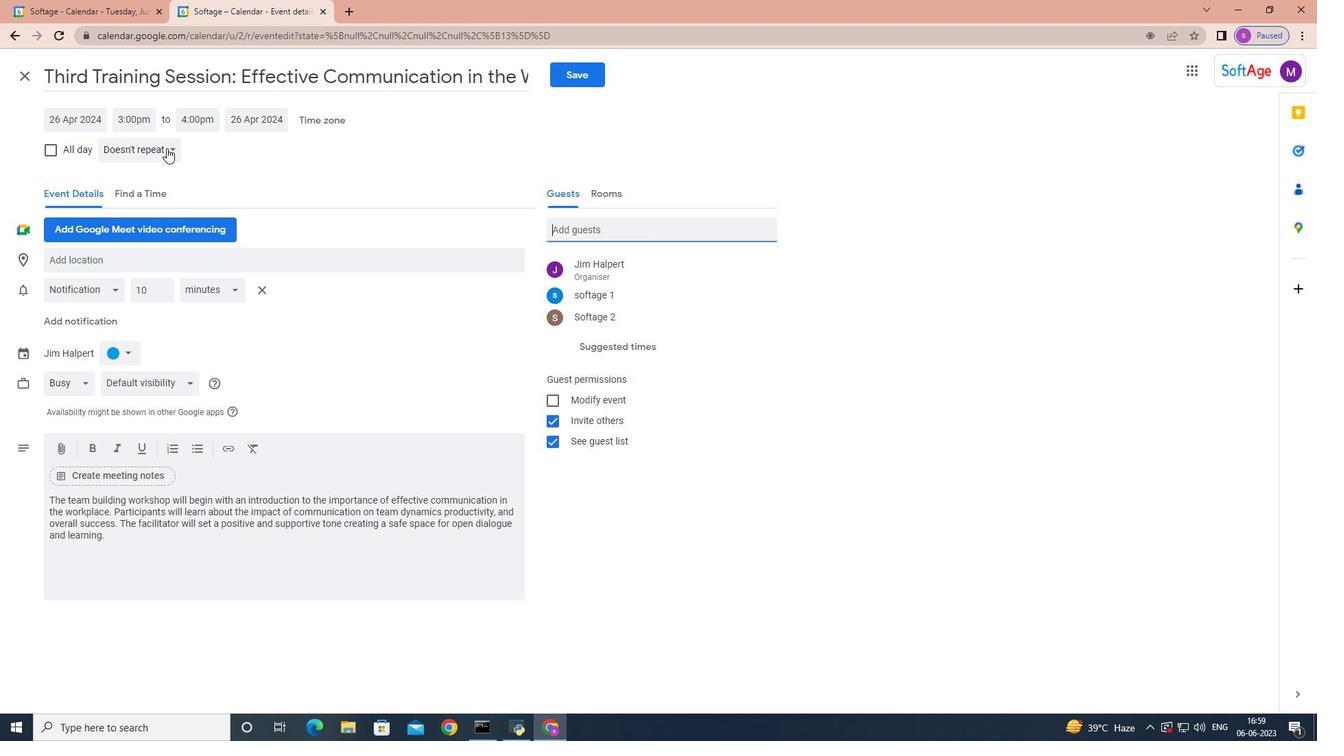 
Action: Mouse pressed left at (168, 146)
Screenshot: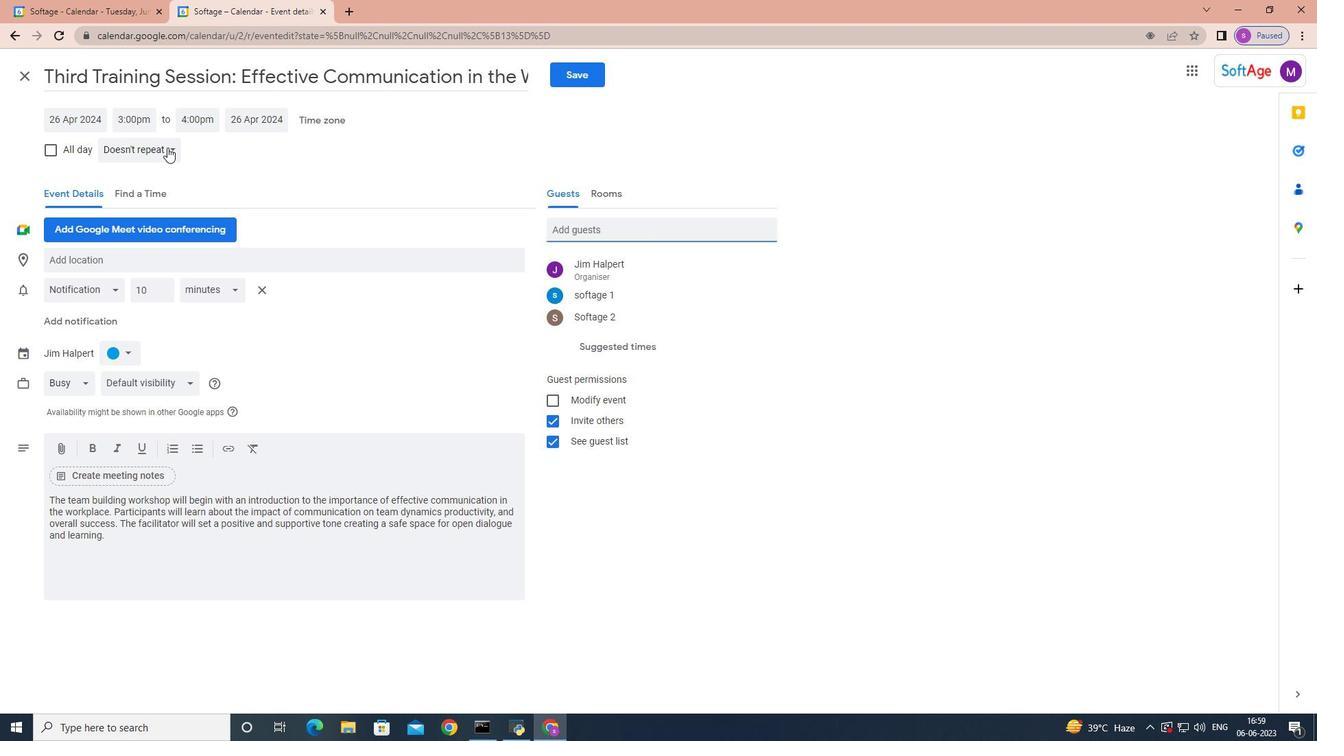 
Action: Mouse moved to (201, 297)
Screenshot: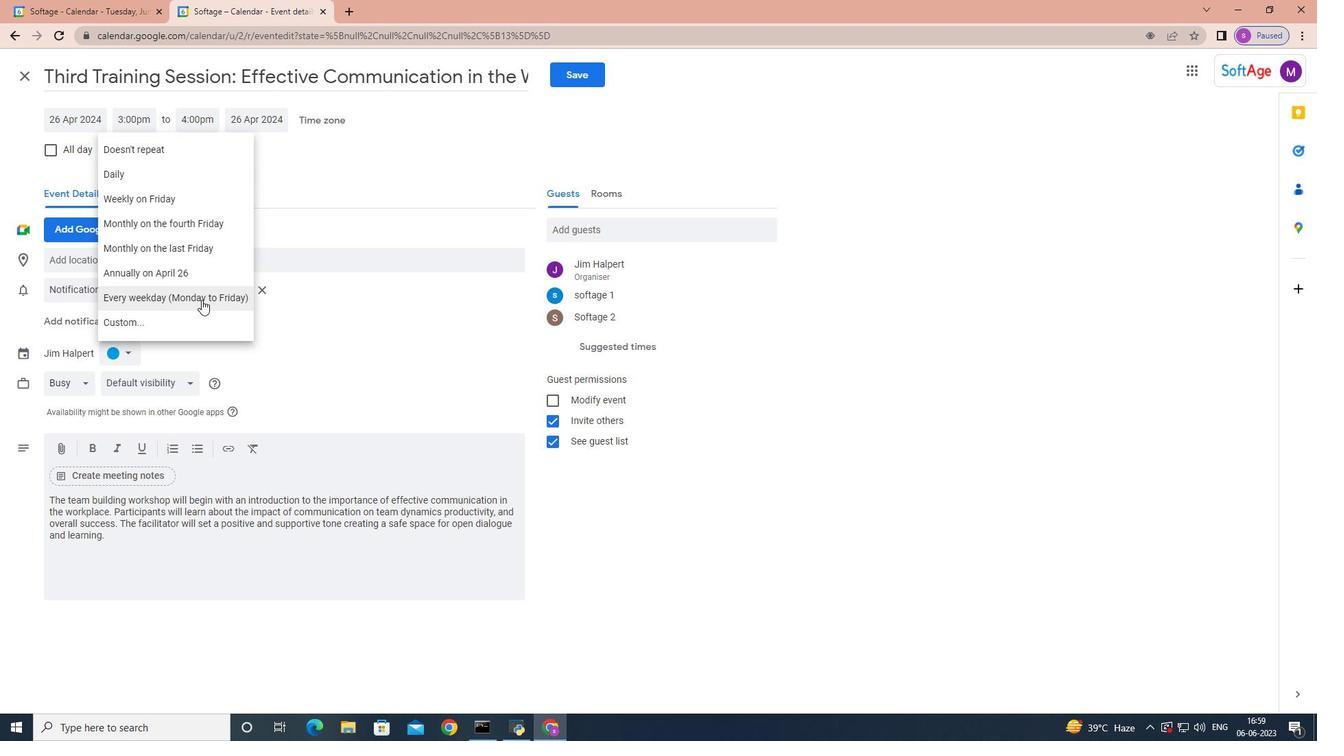 
Action: Mouse pressed left at (201, 297)
Screenshot: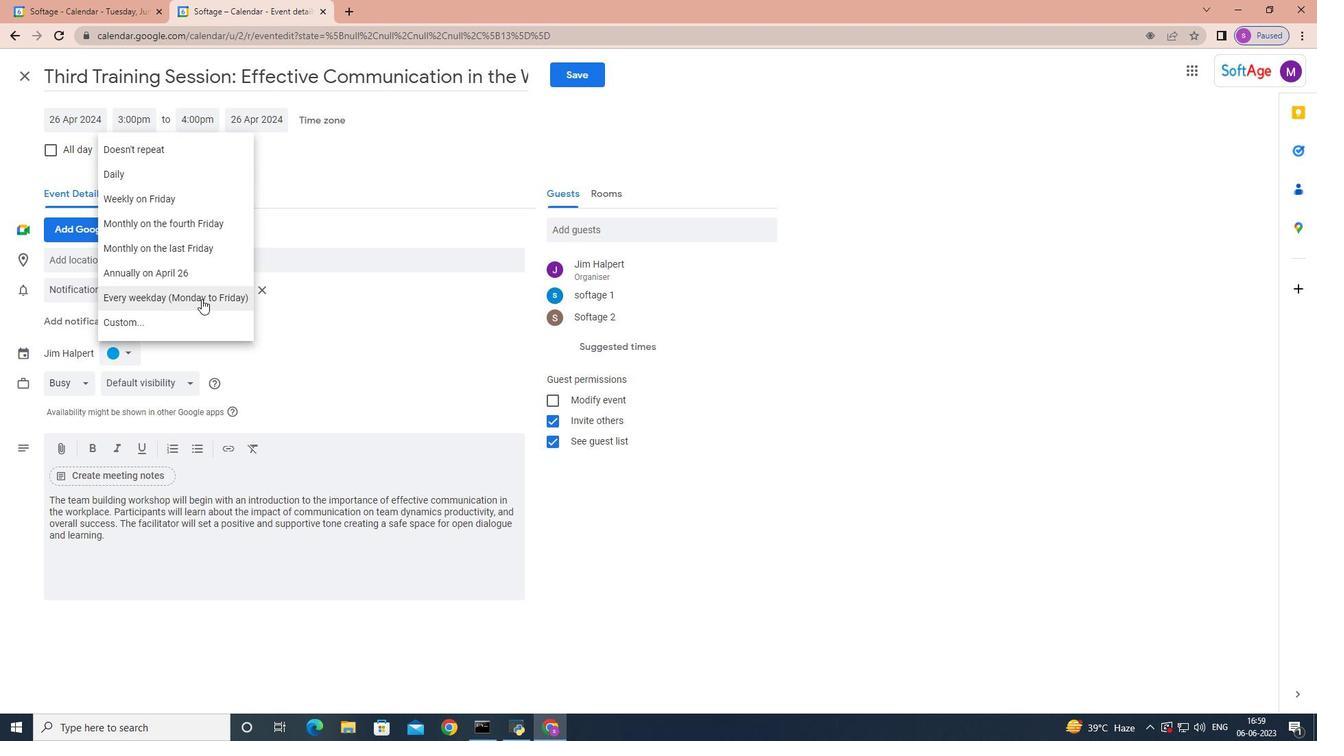 
Action: Mouse moved to (561, 70)
Screenshot: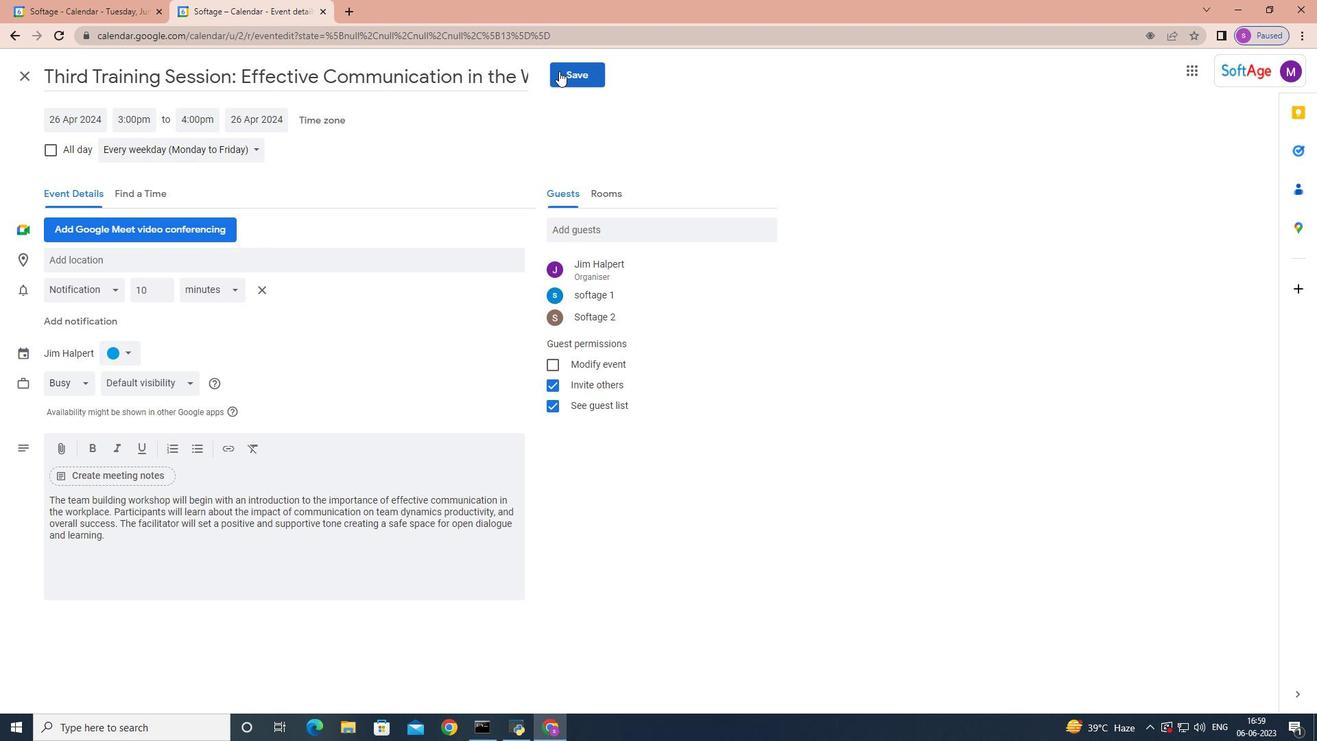 
Action: Mouse pressed left at (561, 70)
Screenshot: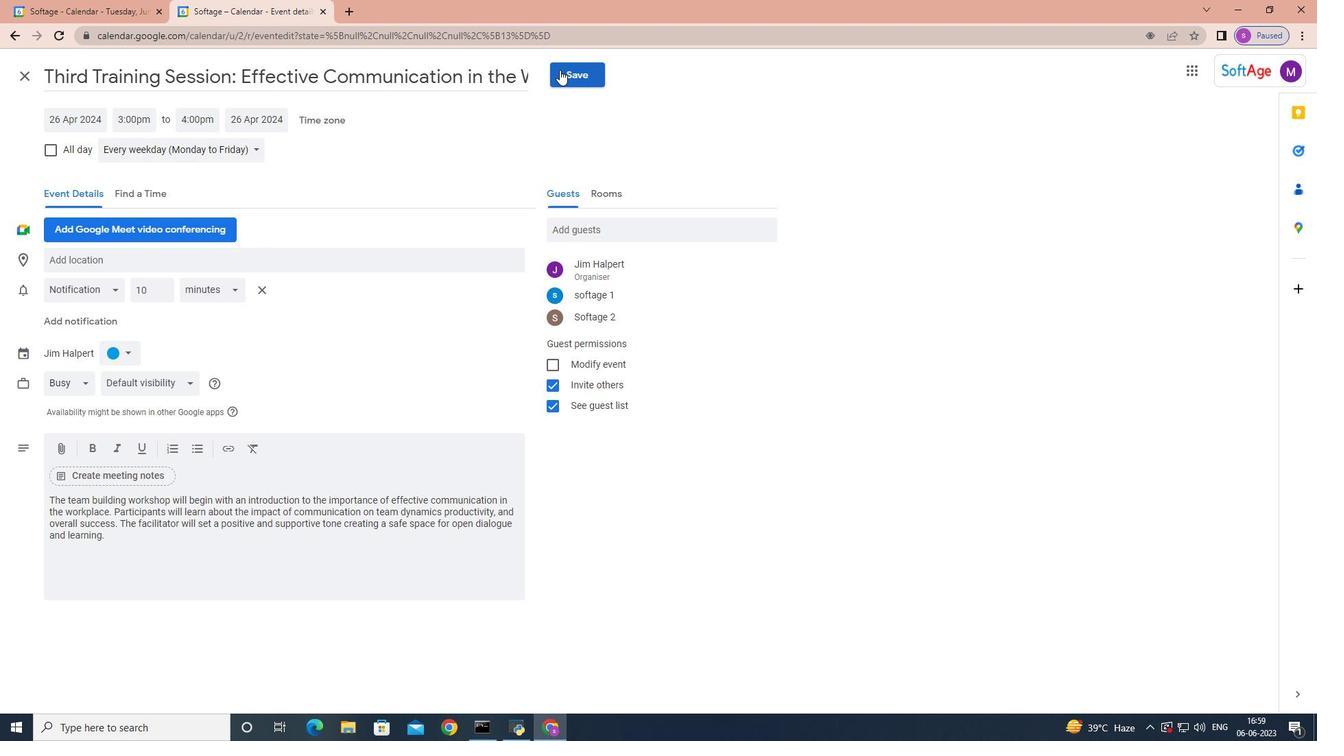 
Action: Mouse moved to (785, 411)
Screenshot: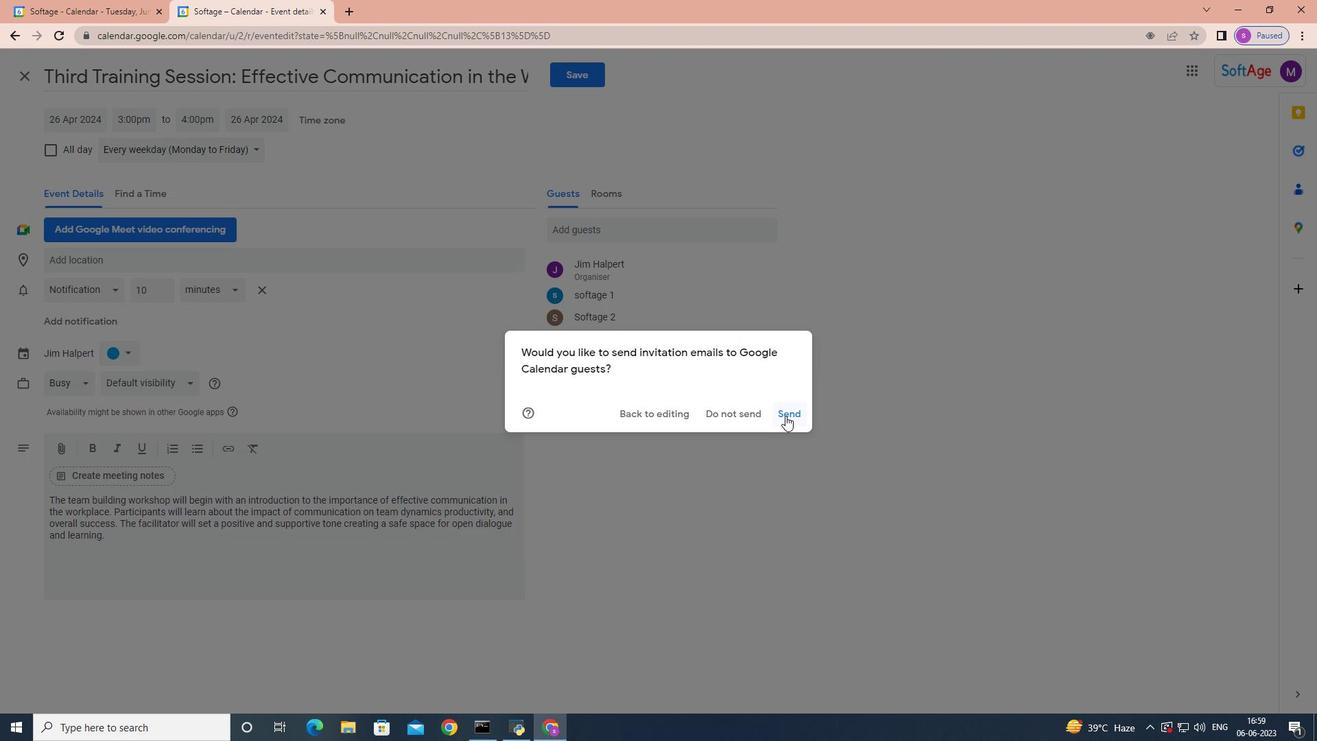 
Action: Mouse pressed left at (785, 411)
Screenshot: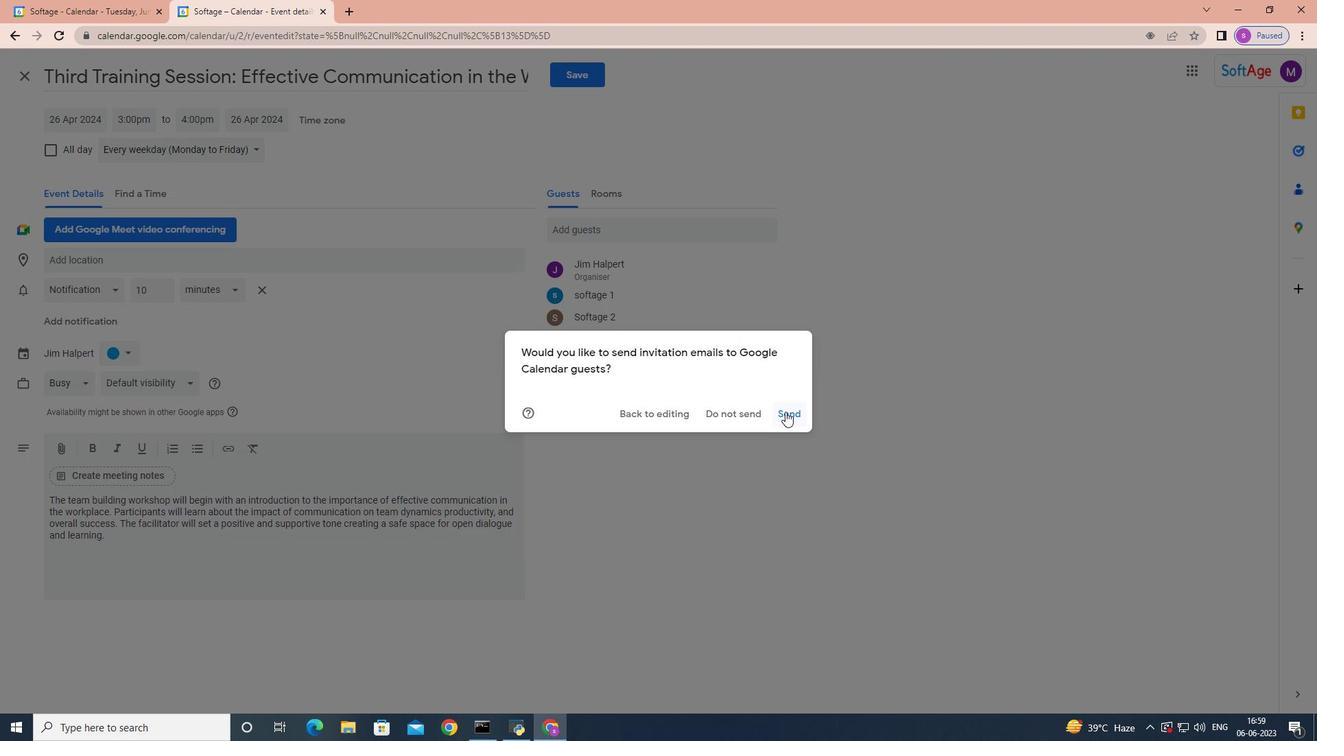 
